 Task: Add an event with the title Second Sales Pitch Preparation, date ''2024/03/24'', time 8:00 AM to 10:00 AMand add a description: Welcome to our Team Building Workshop on Communication Skills, a dynamic and interactive session designed to enhance communication effectiveness and foster stronger collaboration within your team. This workshop is tailored for individuals who want to improve their communication skills, build rapport, and establish a foundation of open and effective communication within their team.Select event color  Flamingo . Add location for the event as: 987 Abu Simbel Temples, Abu Simbel, Egypt, logged in from the account softage.6@softage.netand send the event invitation to softage.4@softage.net and softage.1@softage.net. Set a reminder for the event Every weekday(Monday to Friday)
Action: Mouse moved to (105, 117)
Screenshot: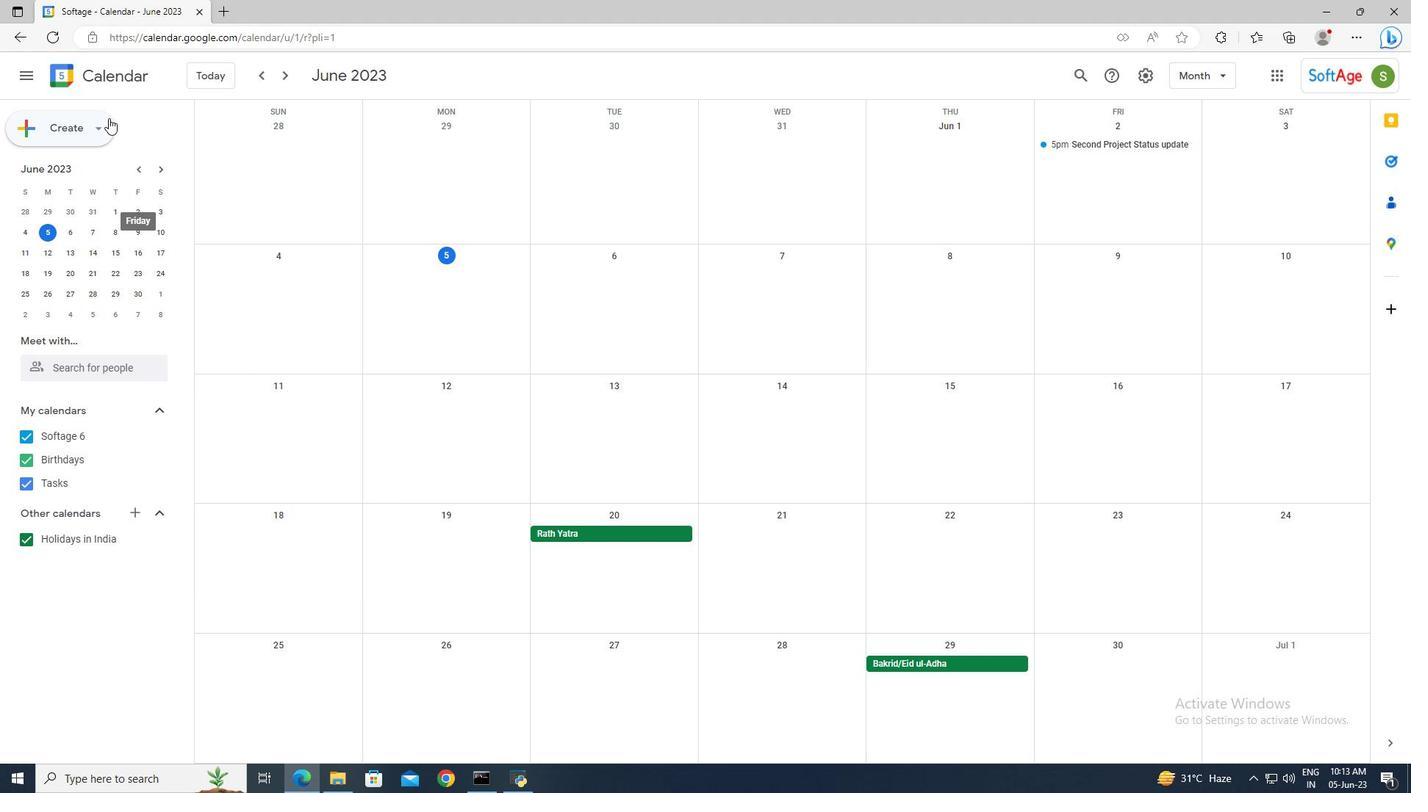 
Action: Mouse pressed left at (105, 117)
Screenshot: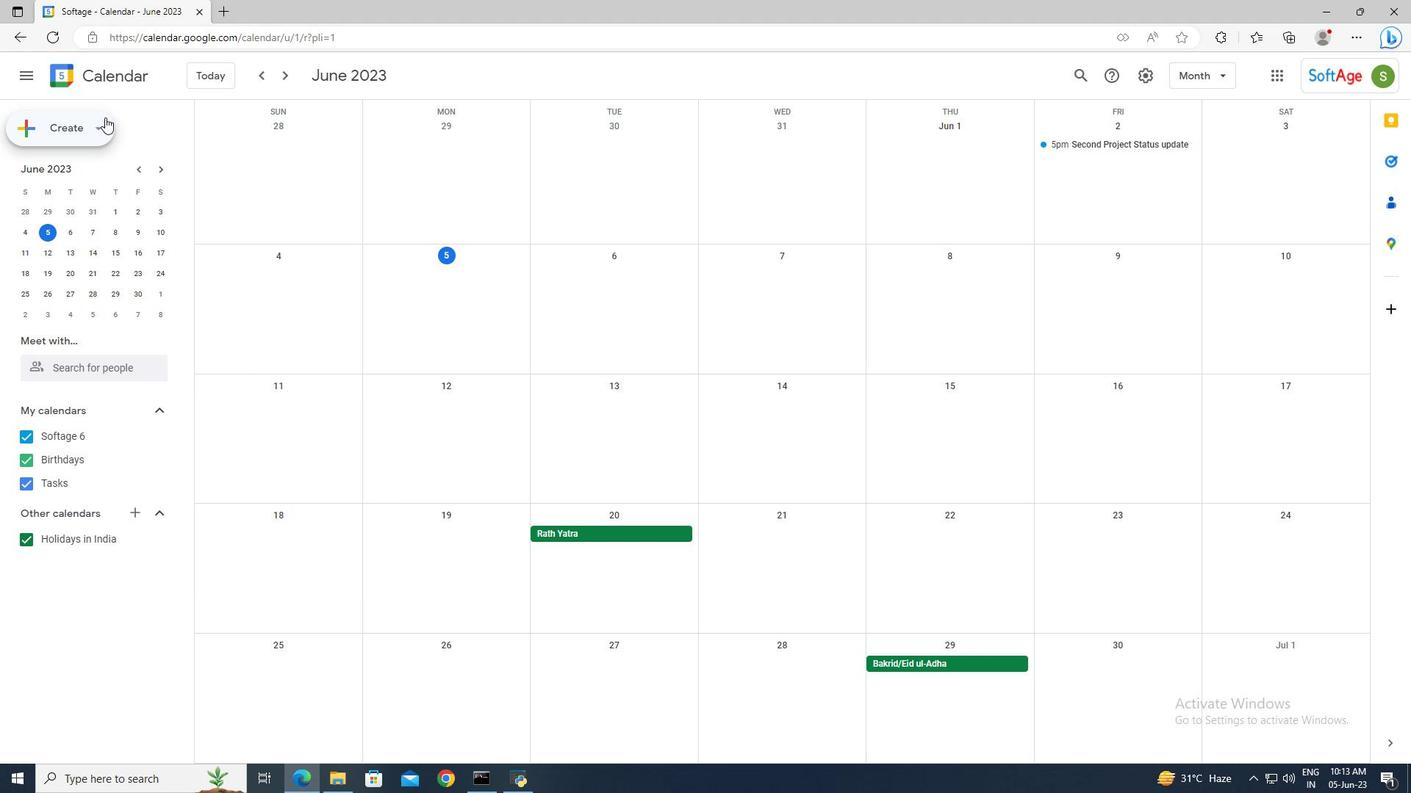 
Action: Mouse moved to (108, 168)
Screenshot: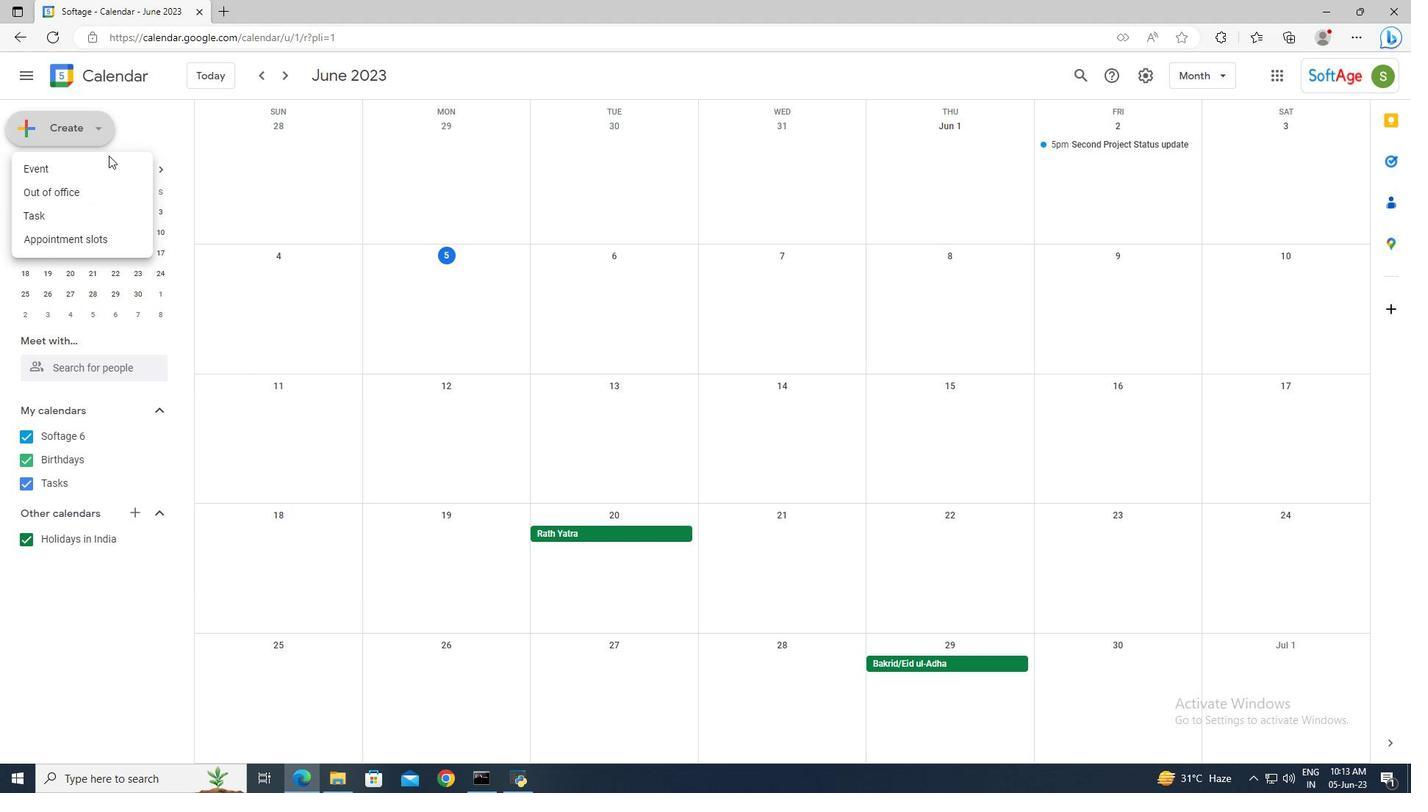 
Action: Mouse pressed left at (108, 168)
Screenshot: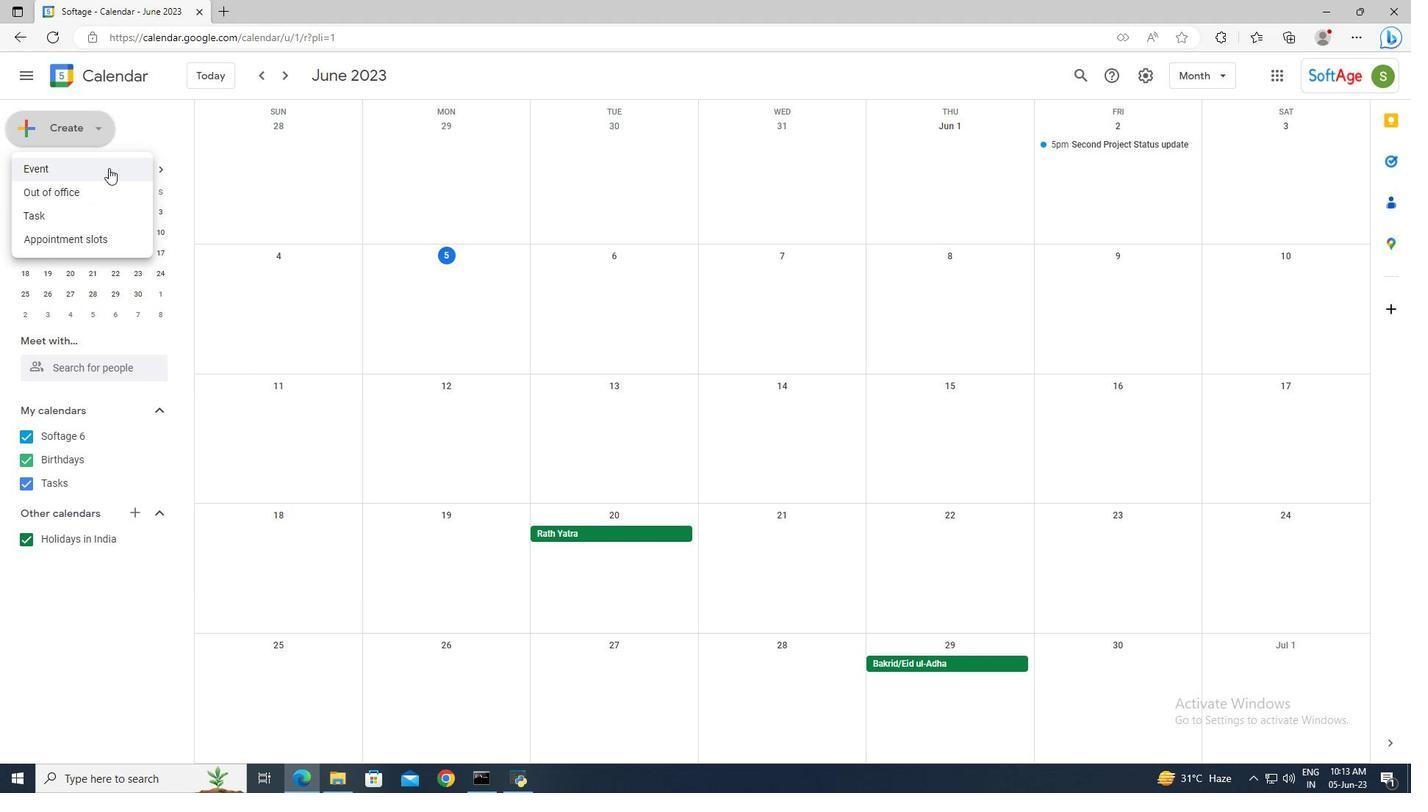 
Action: Mouse moved to (234, 571)
Screenshot: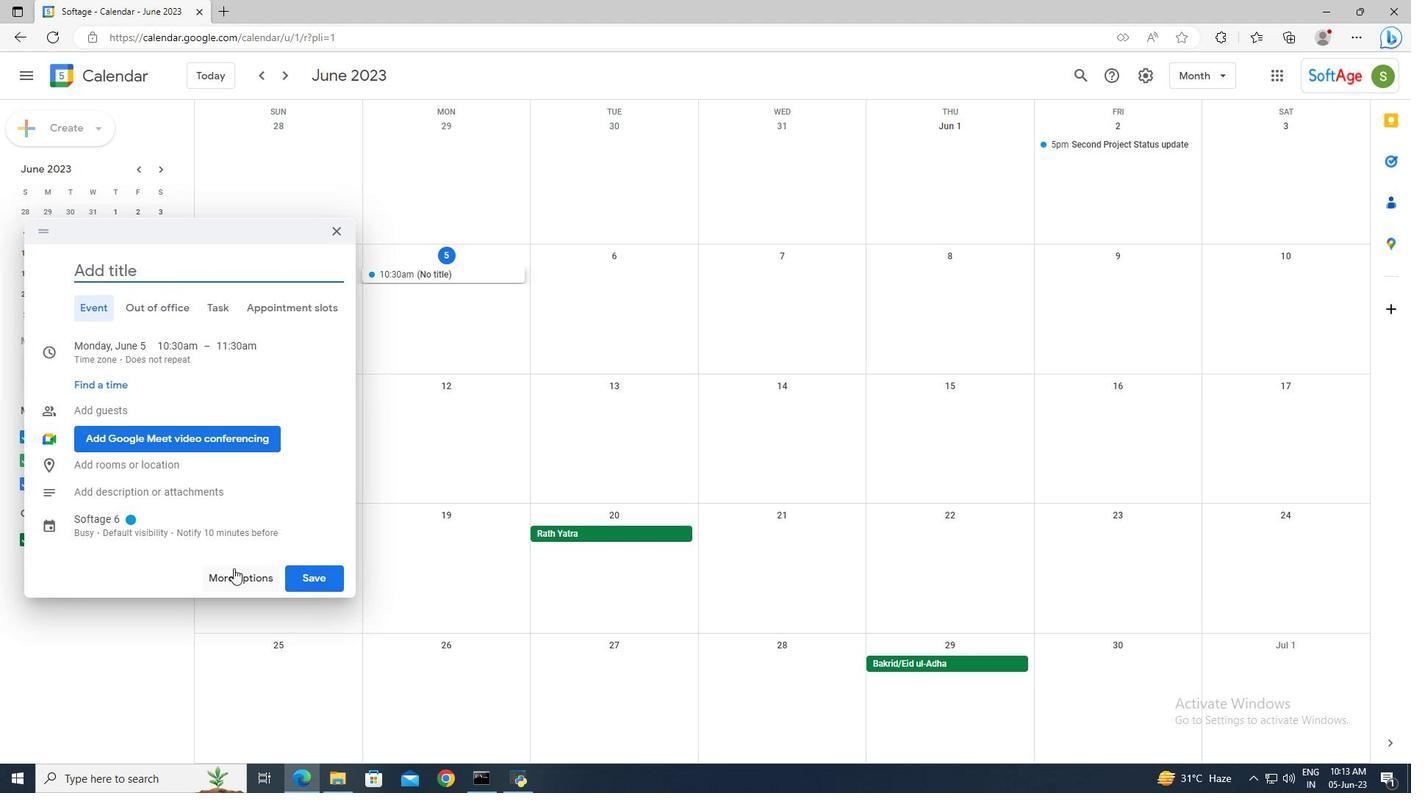 
Action: Mouse pressed left at (234, 571)
Screenshot: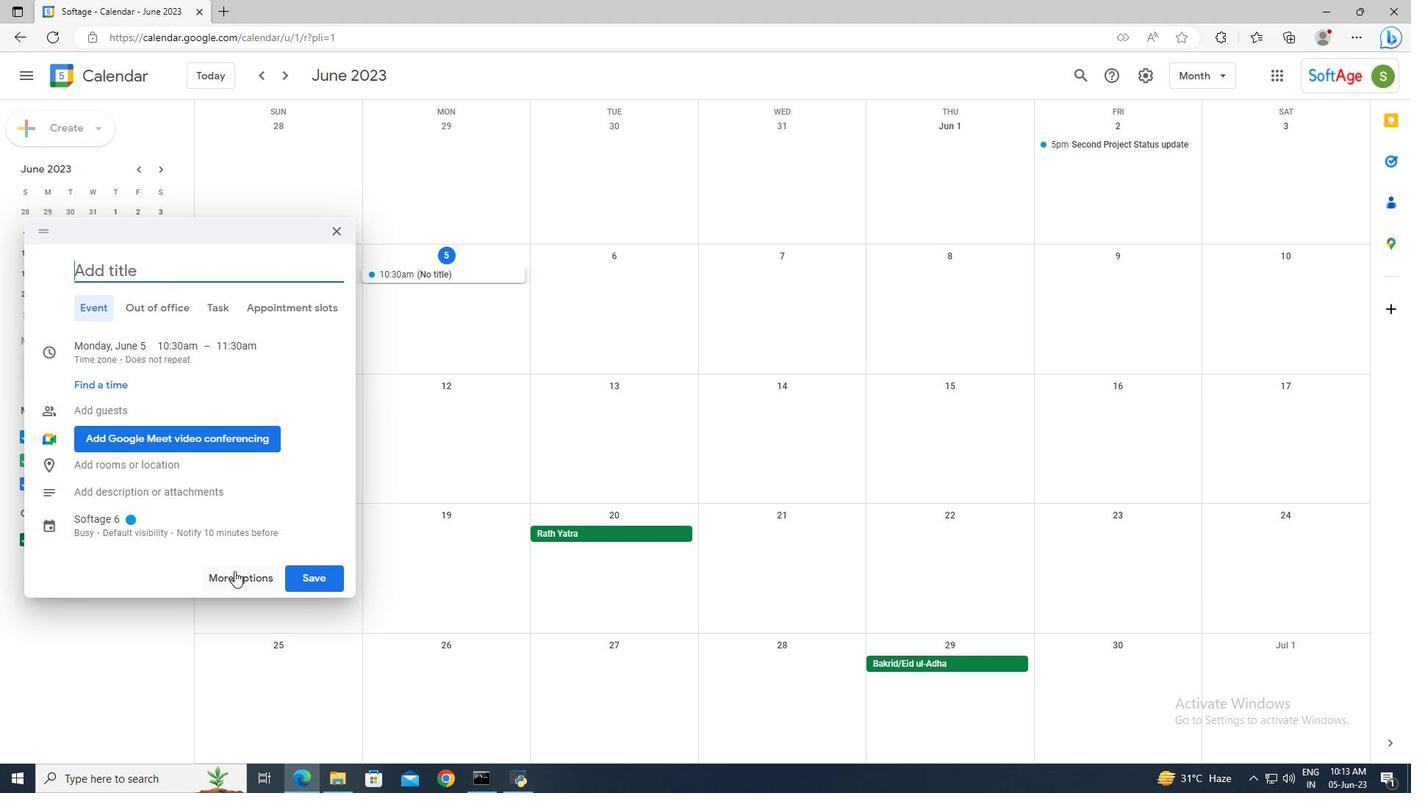 
Action: Mouse moved to (166, 85)
Screenshot: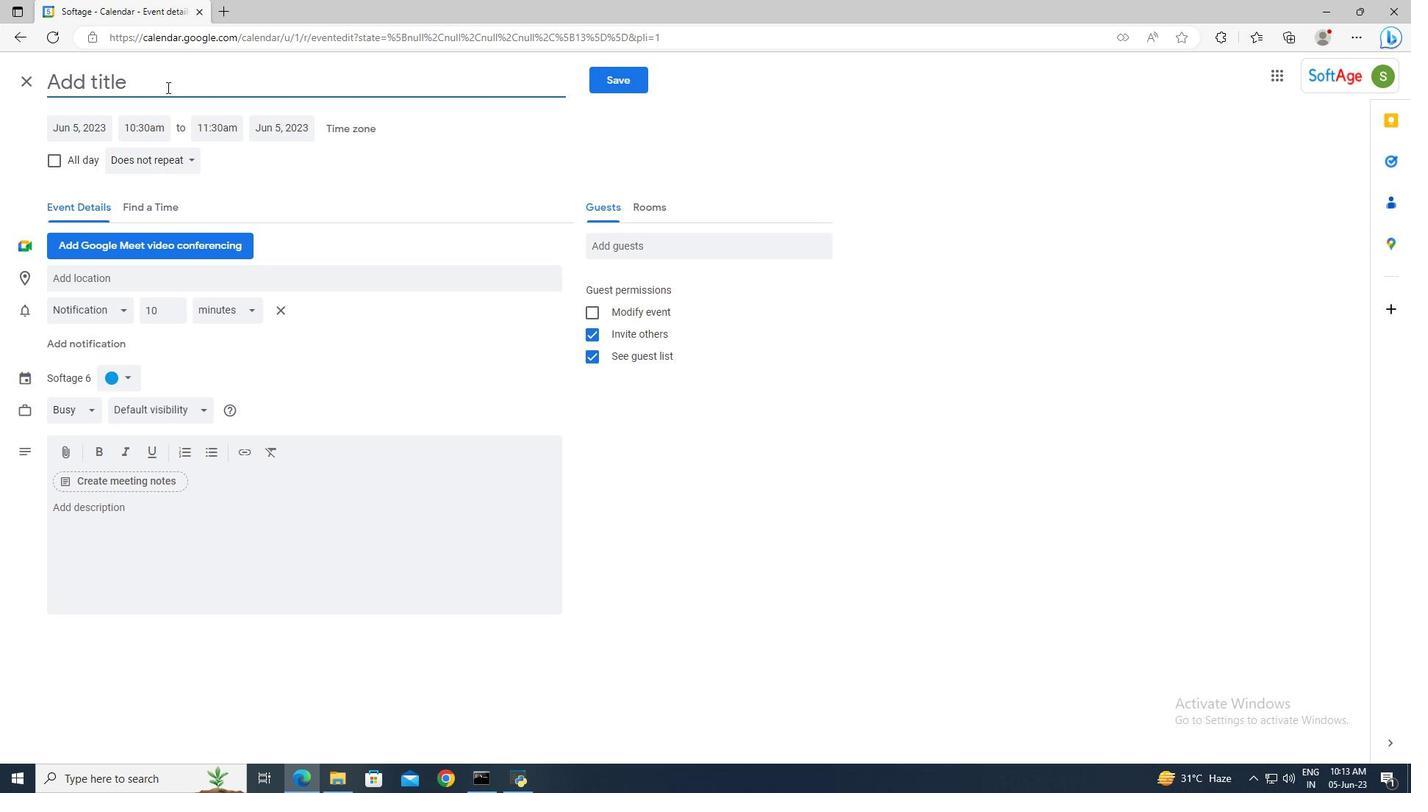 
Action: Mouse pressed left at (166, 85)
Screenshot: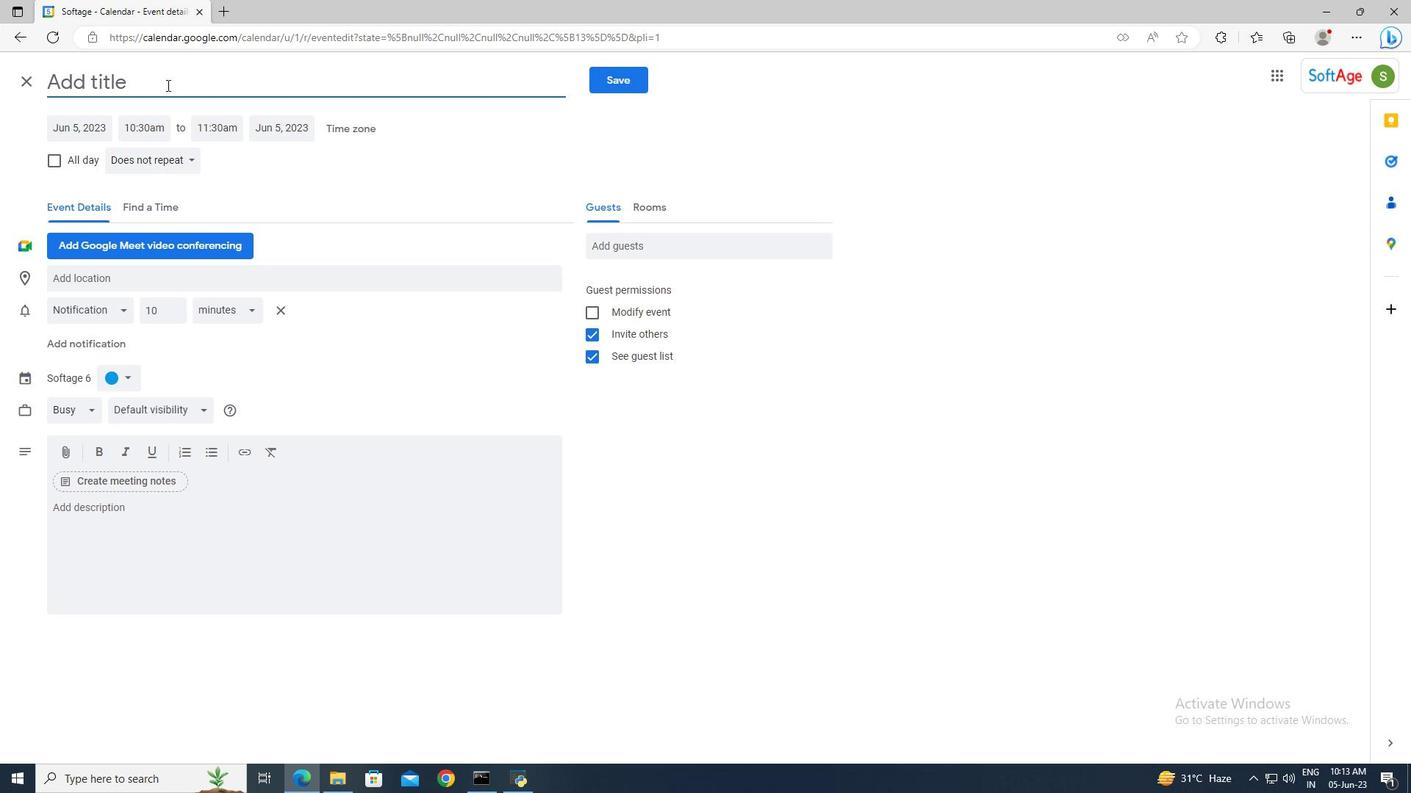 
Action: Key pressed <Key.shift>Second<Key.space><Key.shift_r>Sales<Key.space><Key.shift>Pitch<Key.space><Key.shift>Preparation
Screenshot: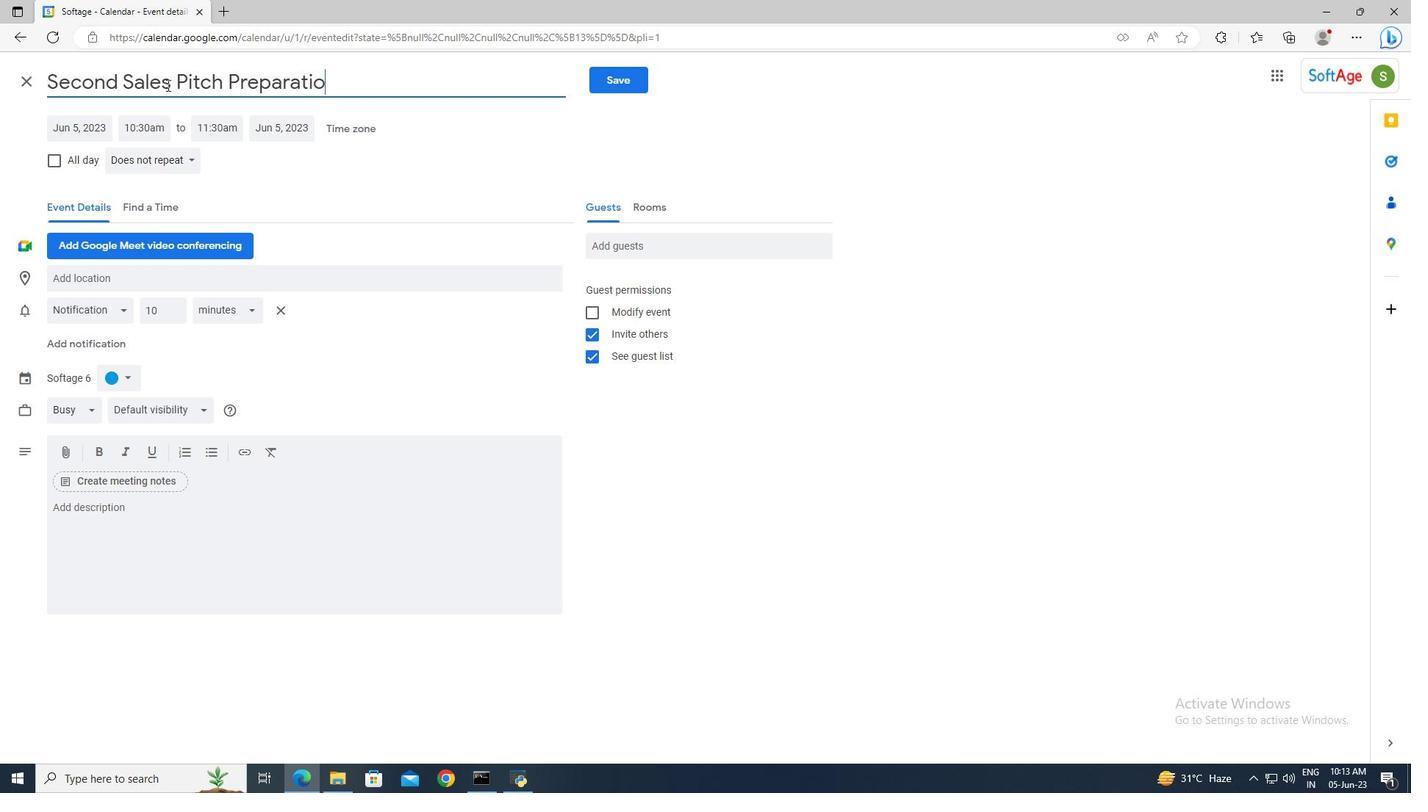 
Action: Mouse moved to (74, 126)
Screenshot: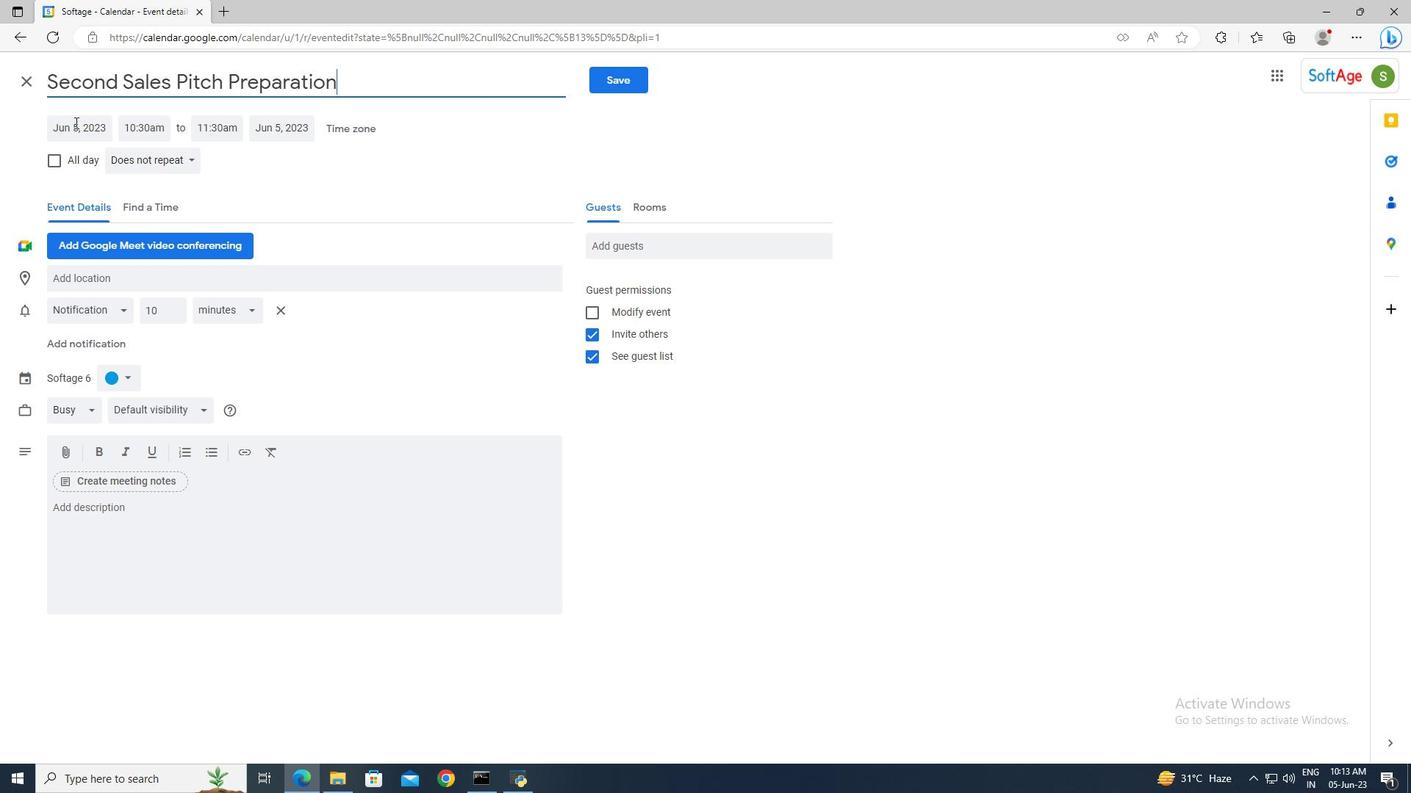 
Action: Mouse pressed left at (74, 126)
Screenshot: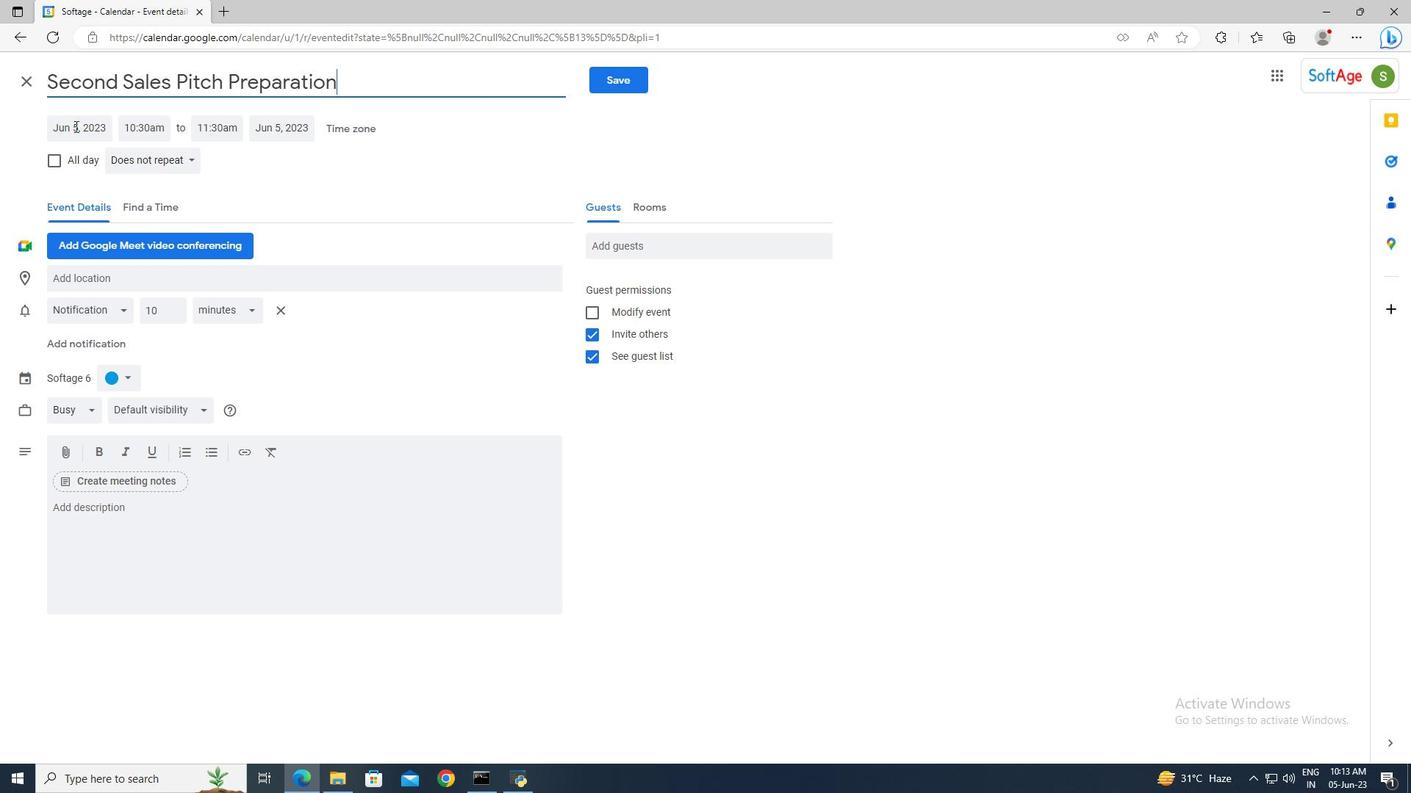
Action: Mouse moved to (227, 160)
Screenshot: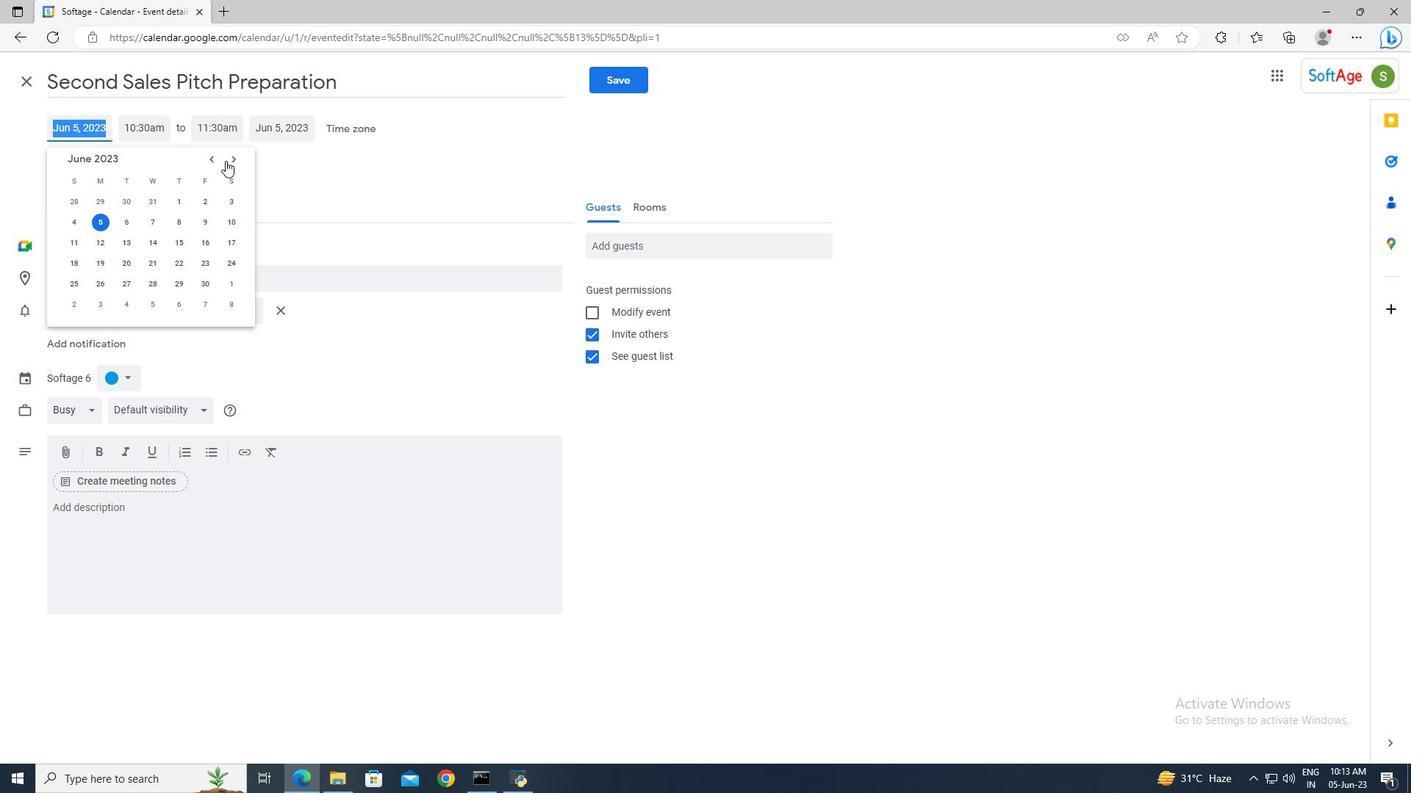 
Action: Mouse pressed left at (227, 160)
Screenshot: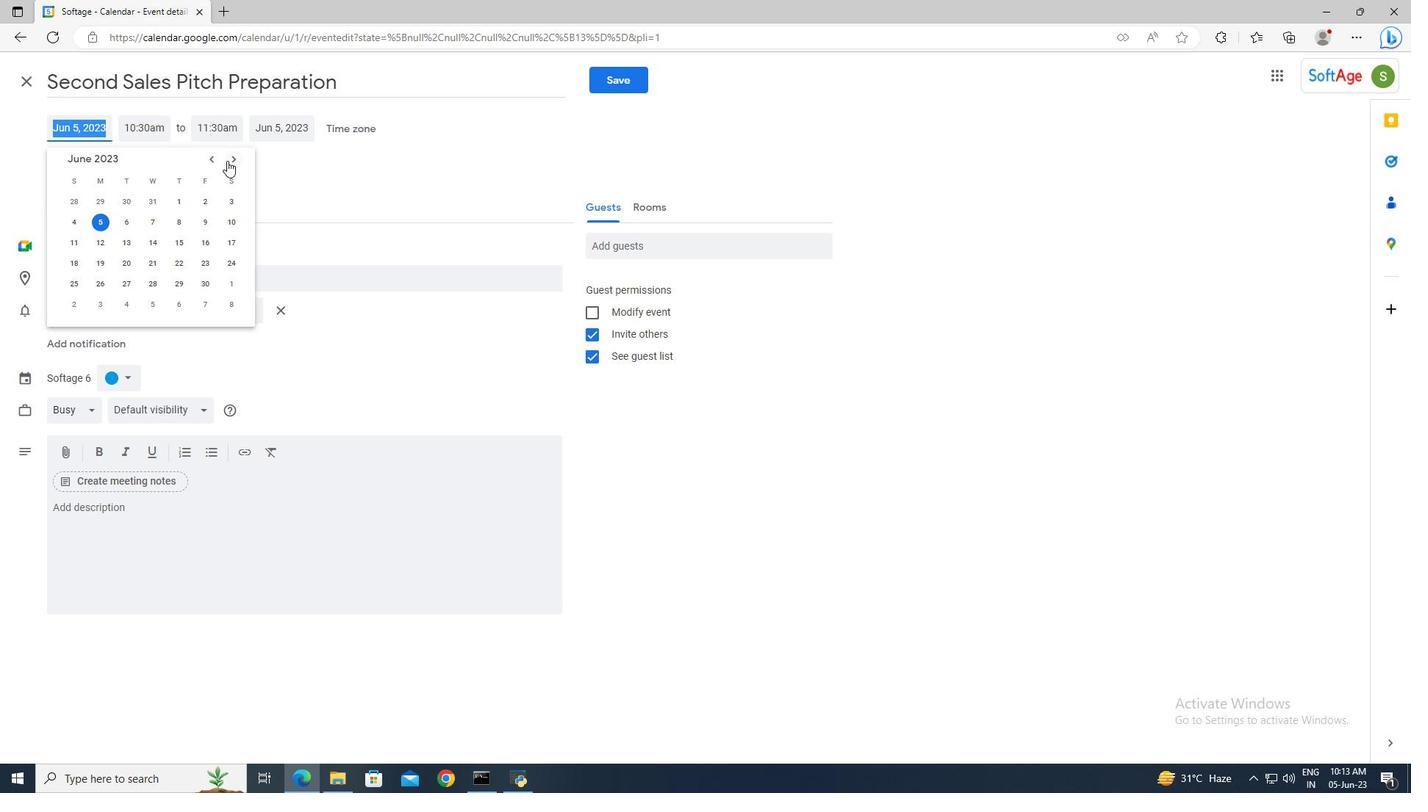 
Action: Mouse pressed left at (227, 160)
Screenshot: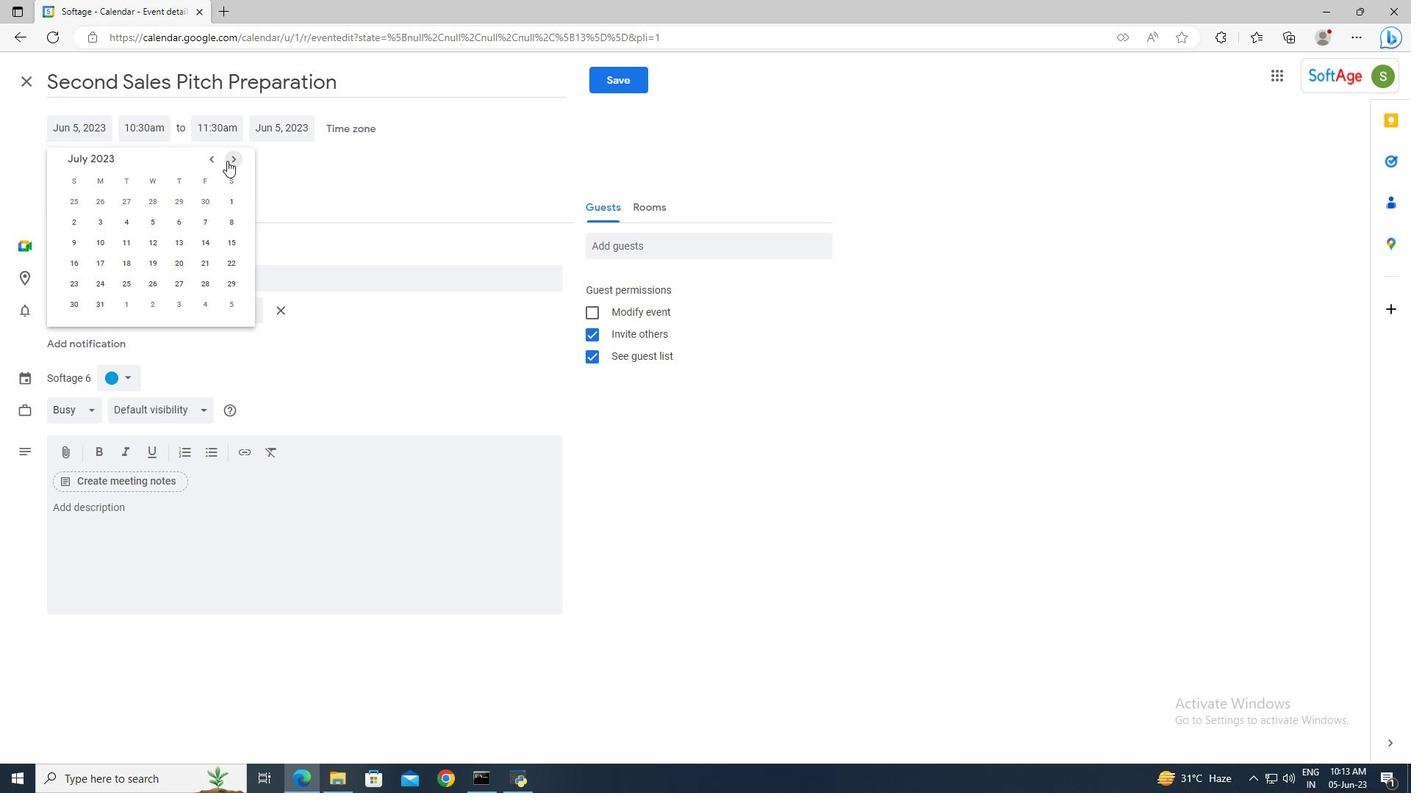 
Action: Mouse pressed left at (227, 160)
Screenshot: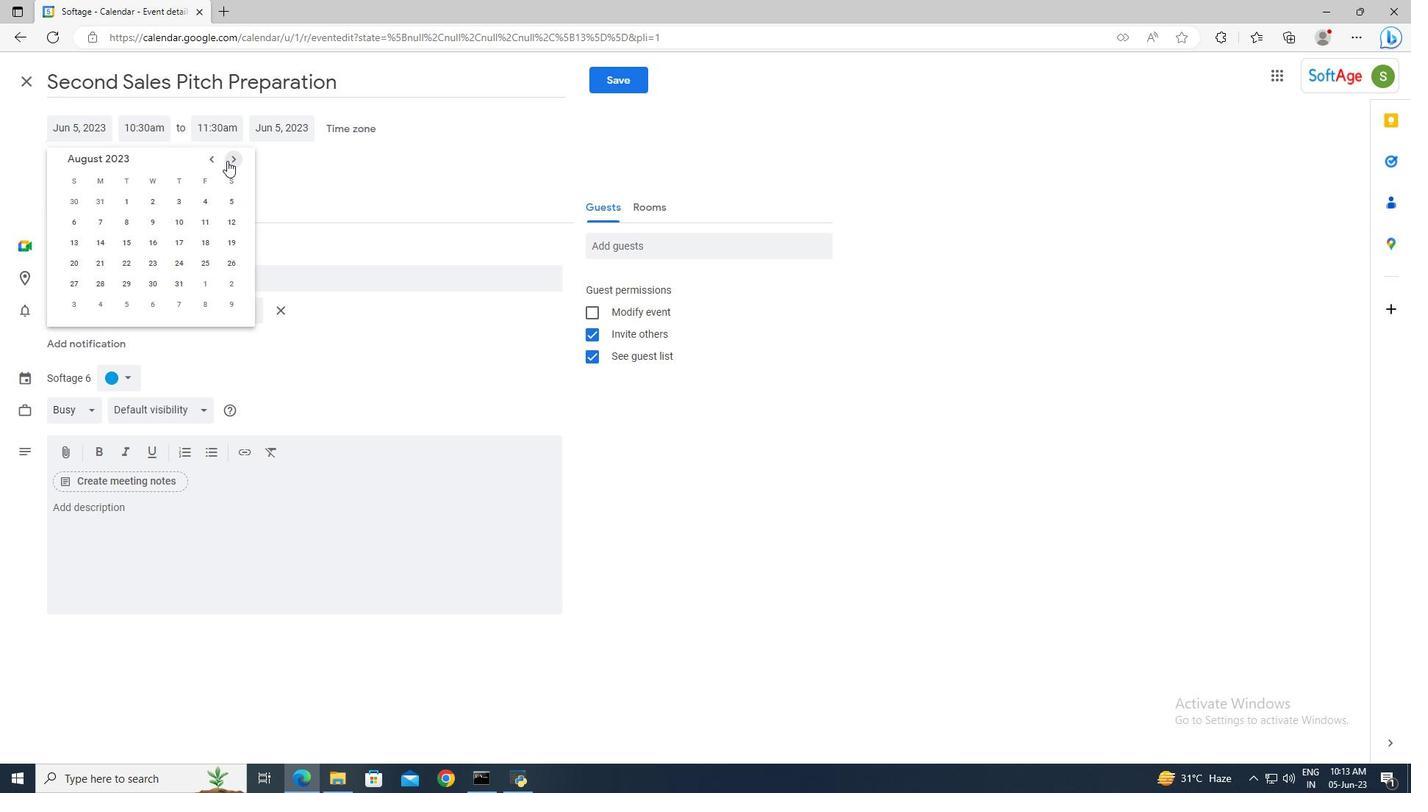 
Action: Mouse pressed left at (227, 160)
Screenshot: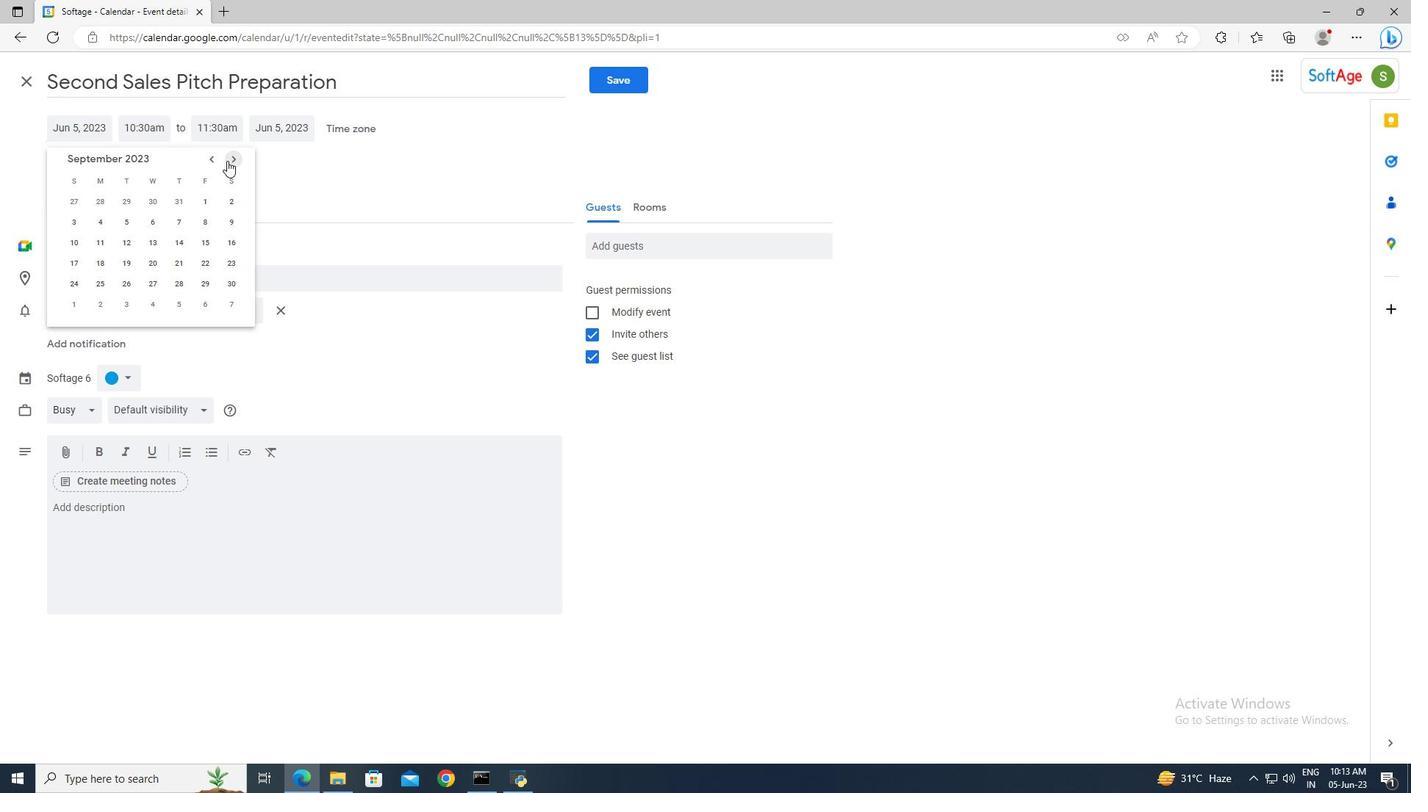 
Action: Mouse pressed left at (227, 160)
Screenshot: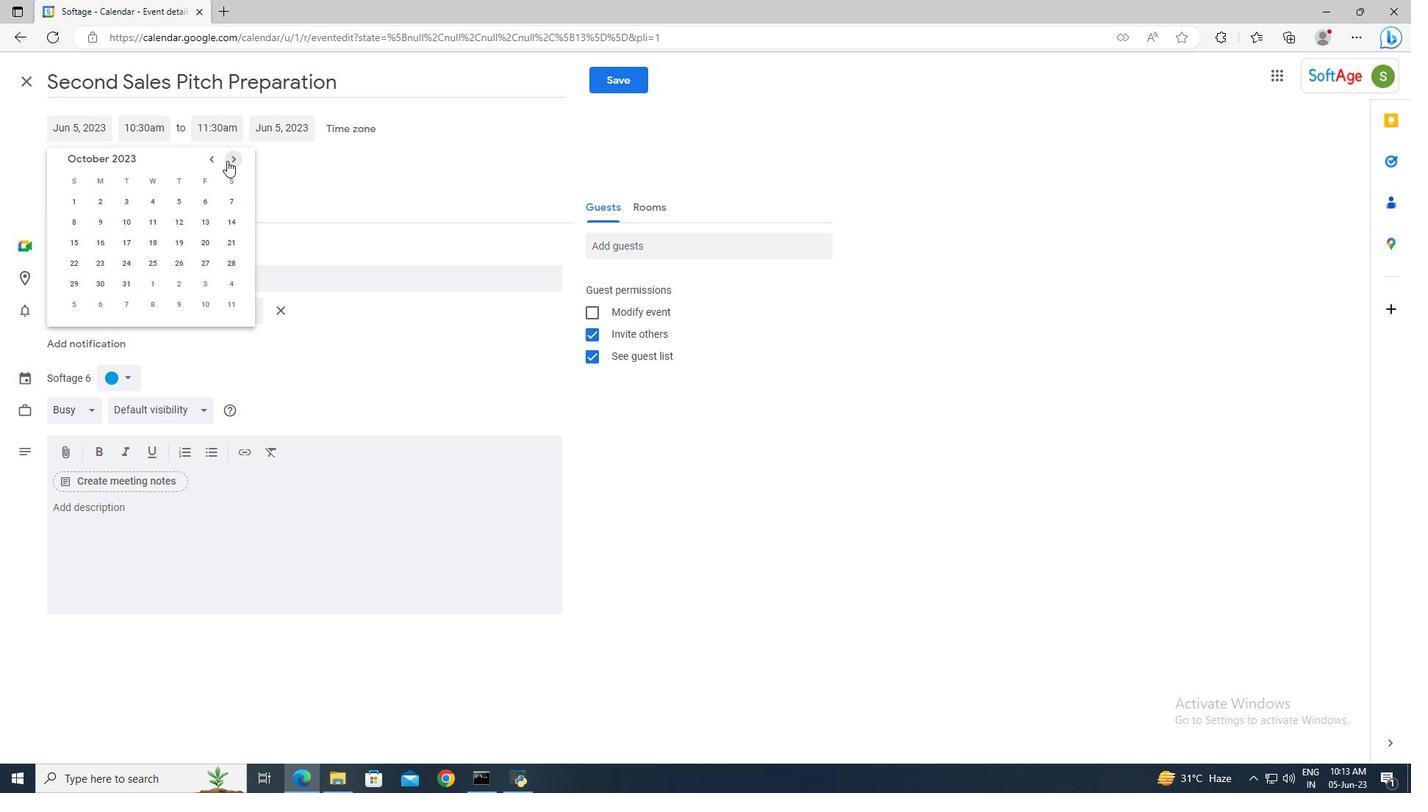 
Action: Mouse pressed left at (227, 160)
Screenshot: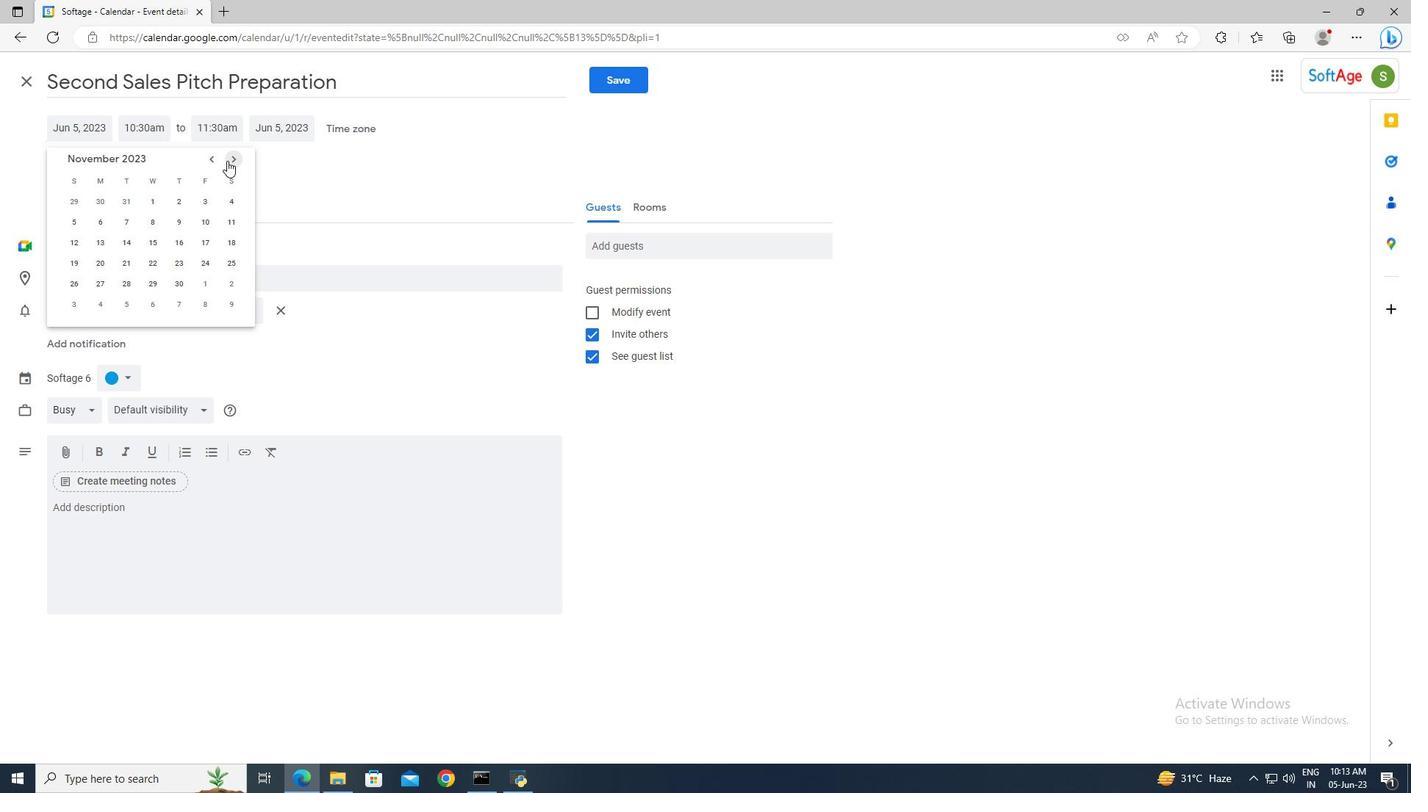 
Action: Mouse pressed left at (227, 160)
Screenshot: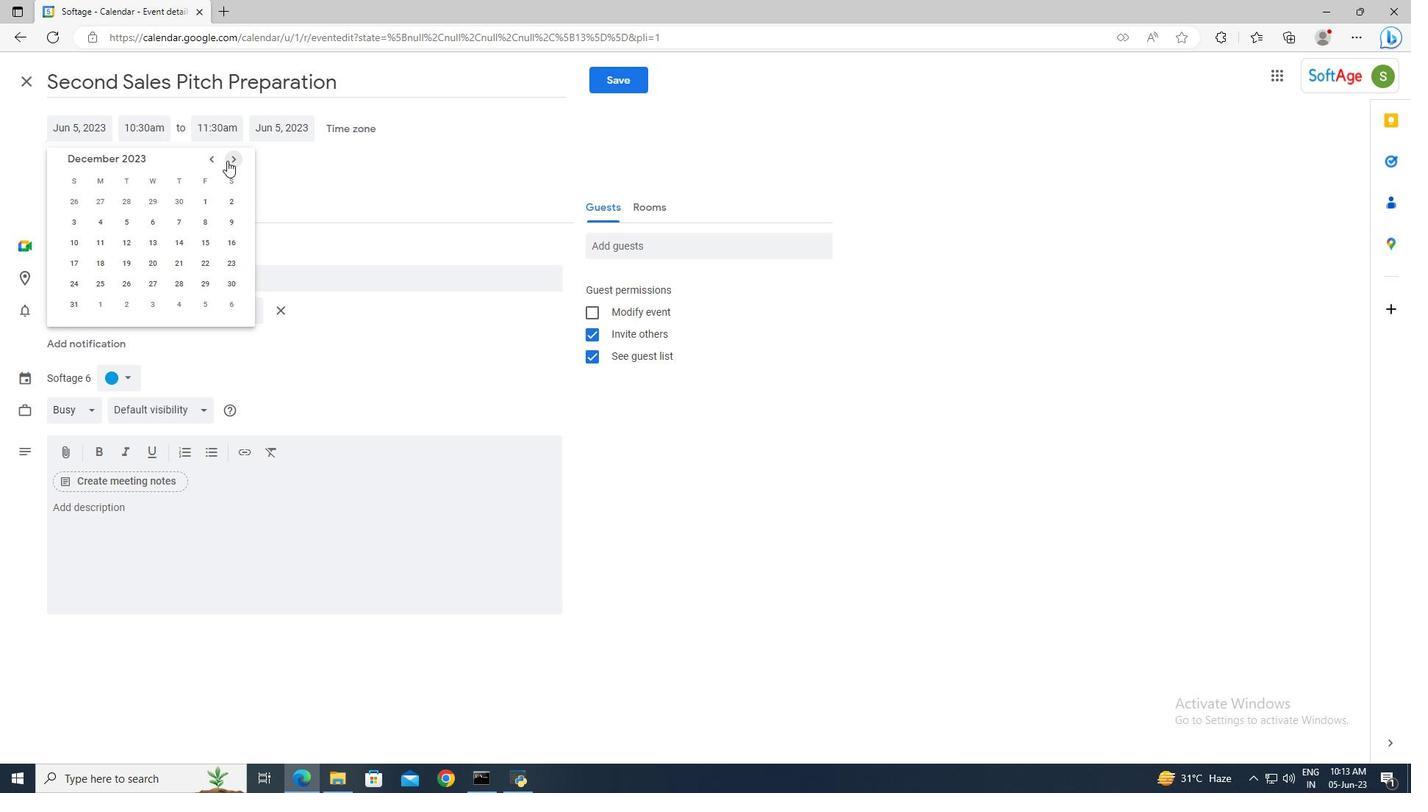
Action: Mouse pressed left at (227, 160)
Screenshot: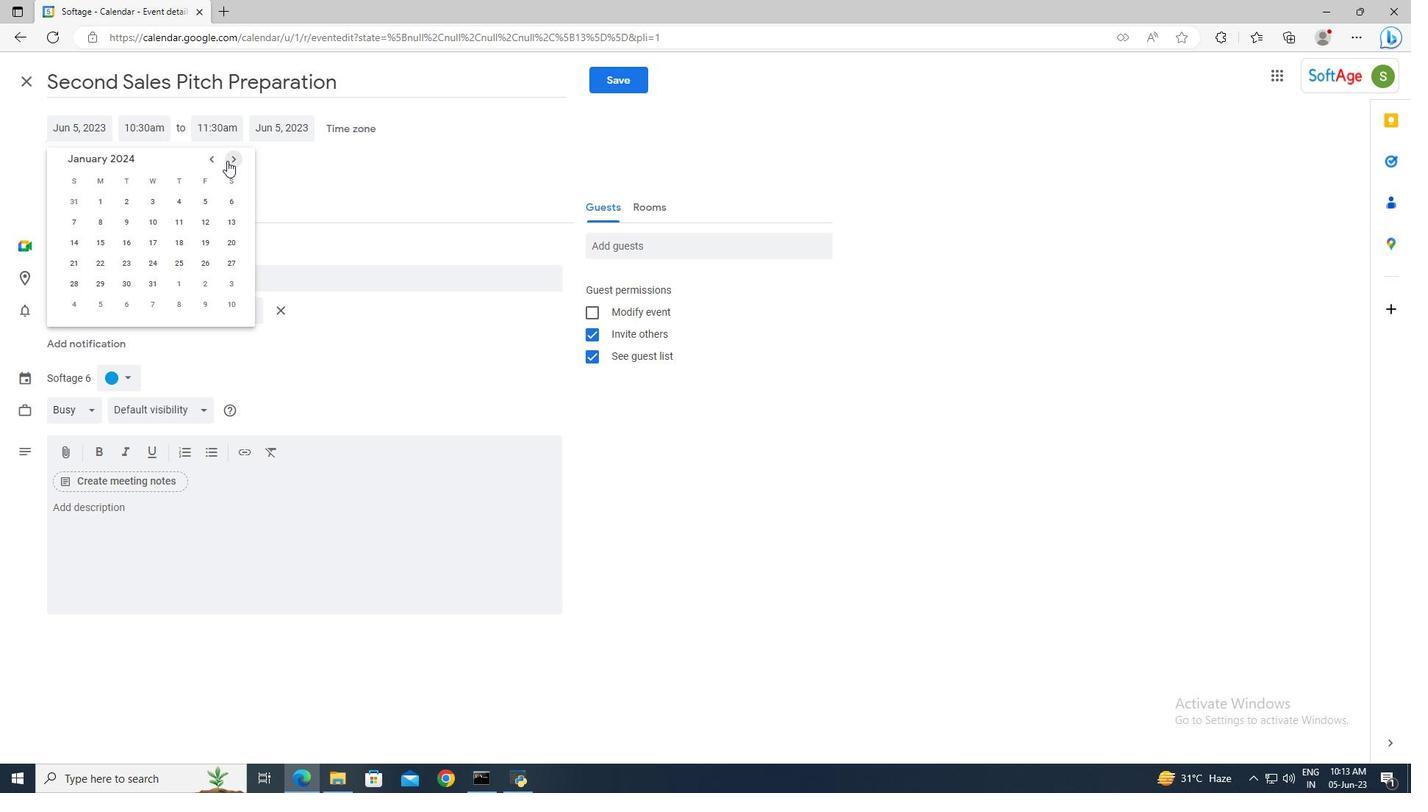 
Action: Mouse pressed left at (227, 160)
Screenshot: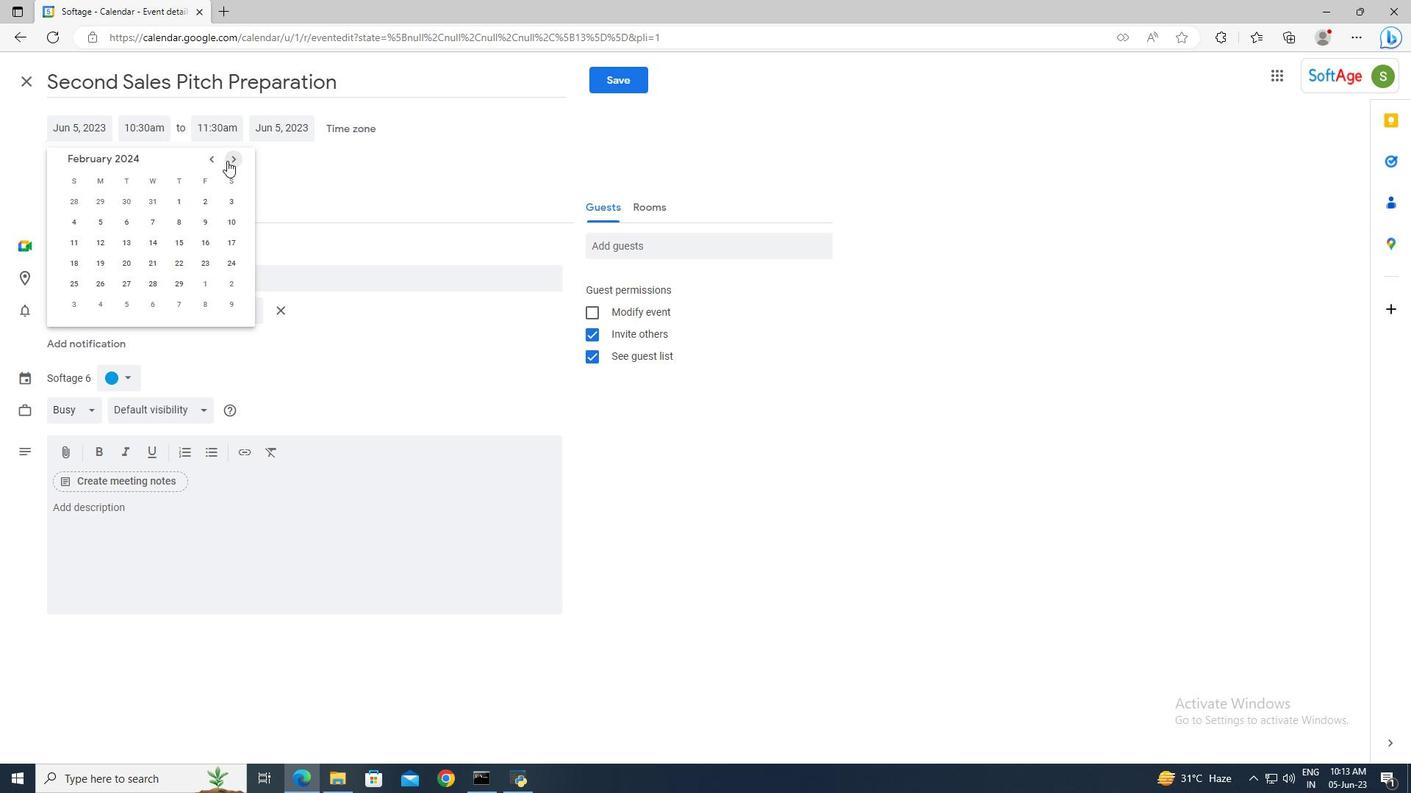 
Action: Mouse moved to (75, 280)
Screenshot: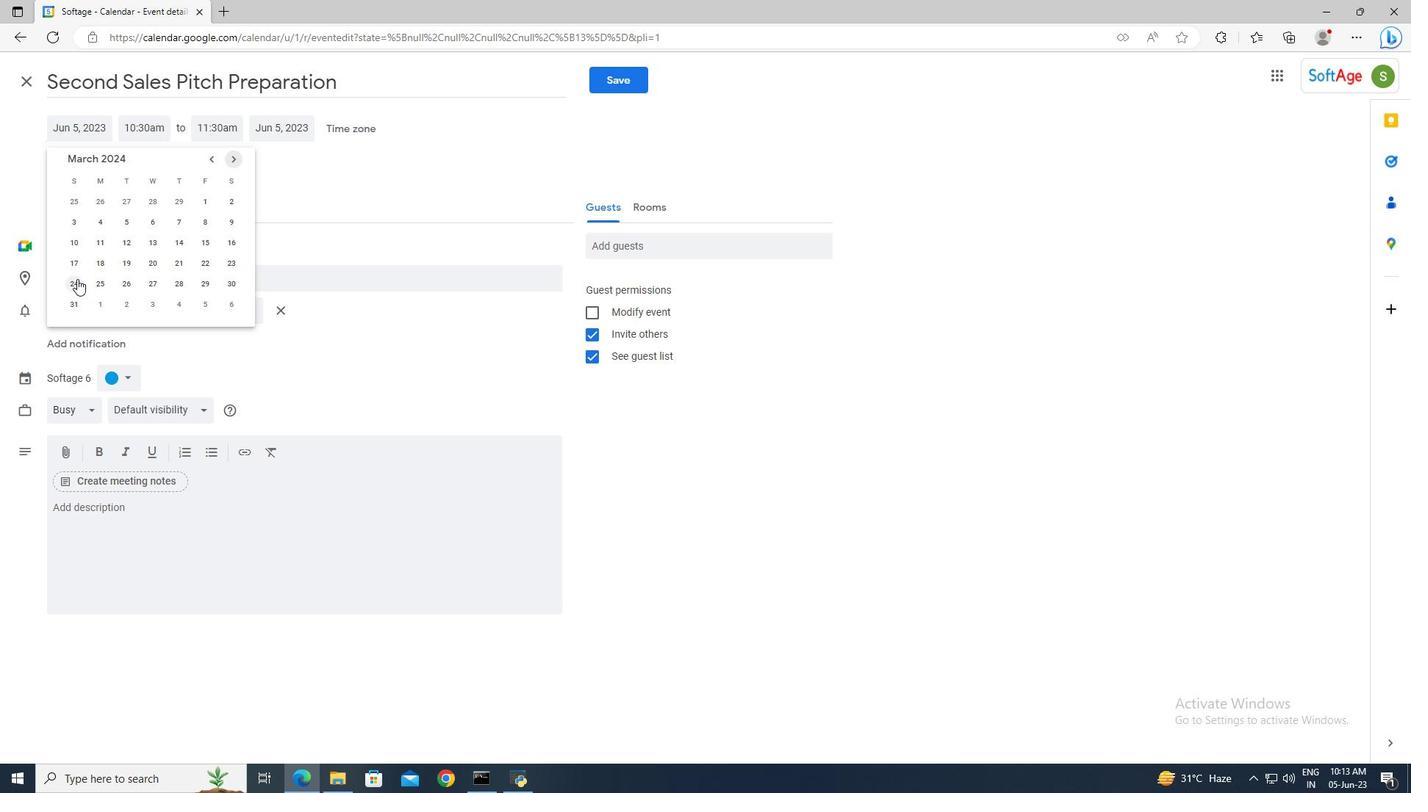 
Action: Mouse pressed left at (75, 280)
Screenshot: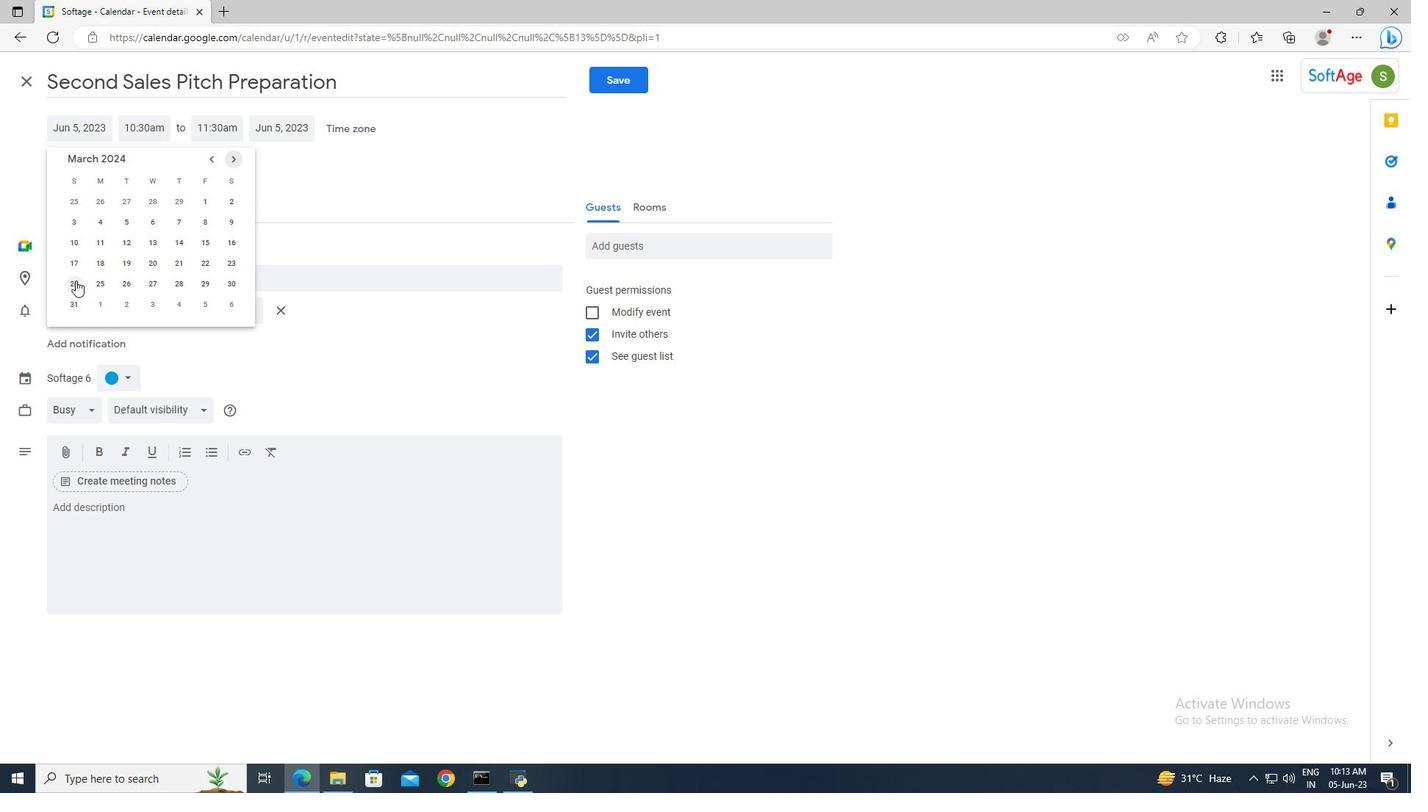 
Action: Mouse moved to (138, 128)
Screenshot: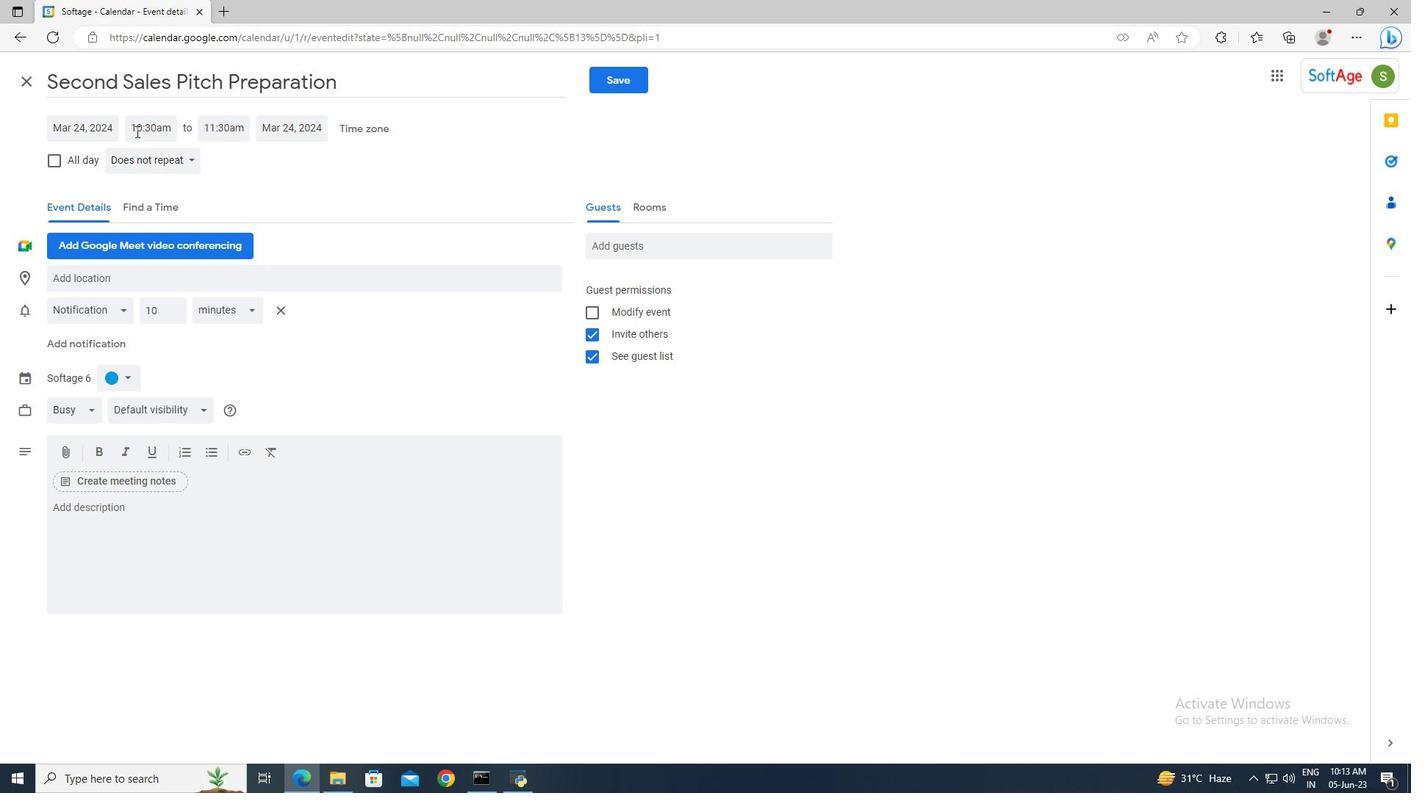 
Action: Mouse pressed left at (138, 128)
Screenshot: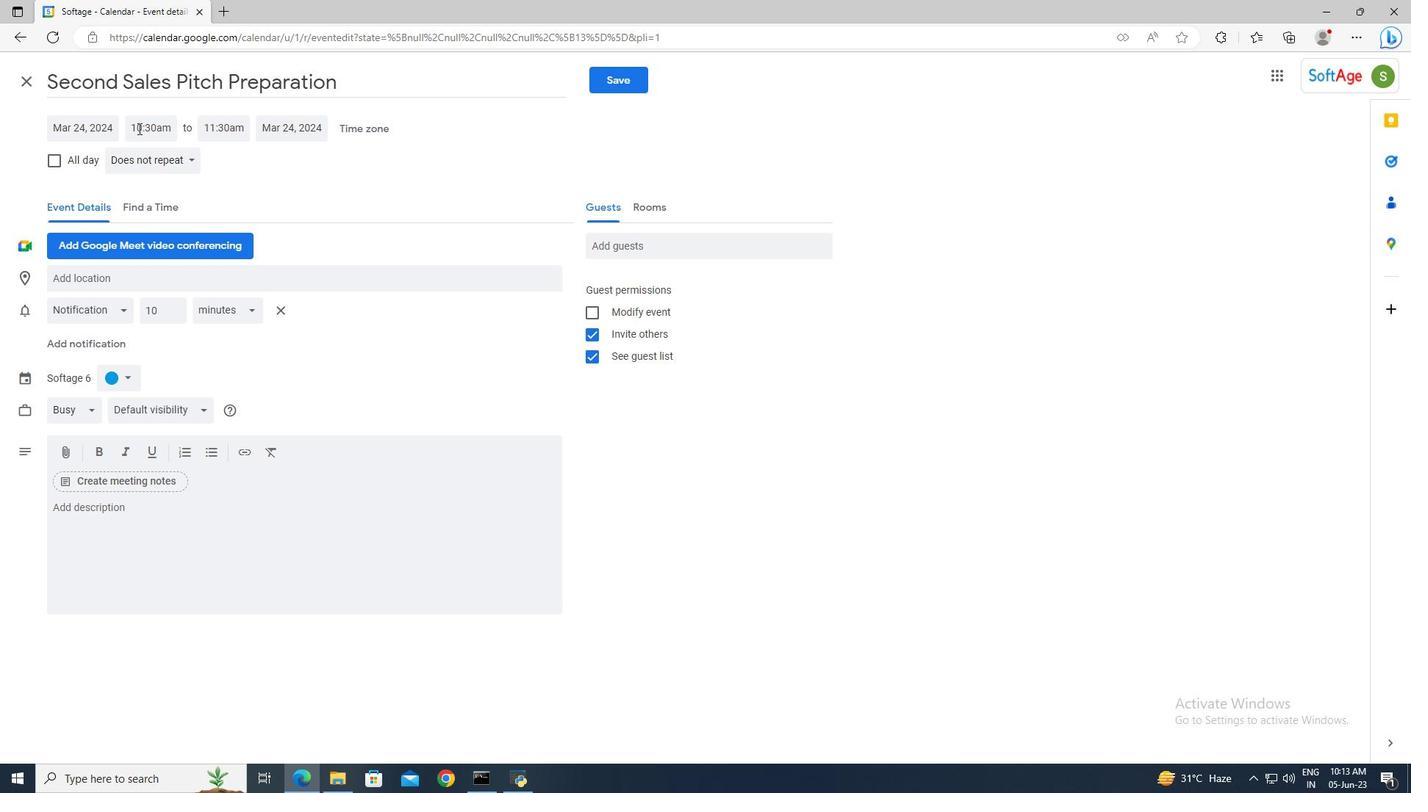 
Action: Key pressed 8<Key.shift_r>:00am<Key.enter><Key.tab>10<Key.shift>:00<Key.enter>
Screenshot: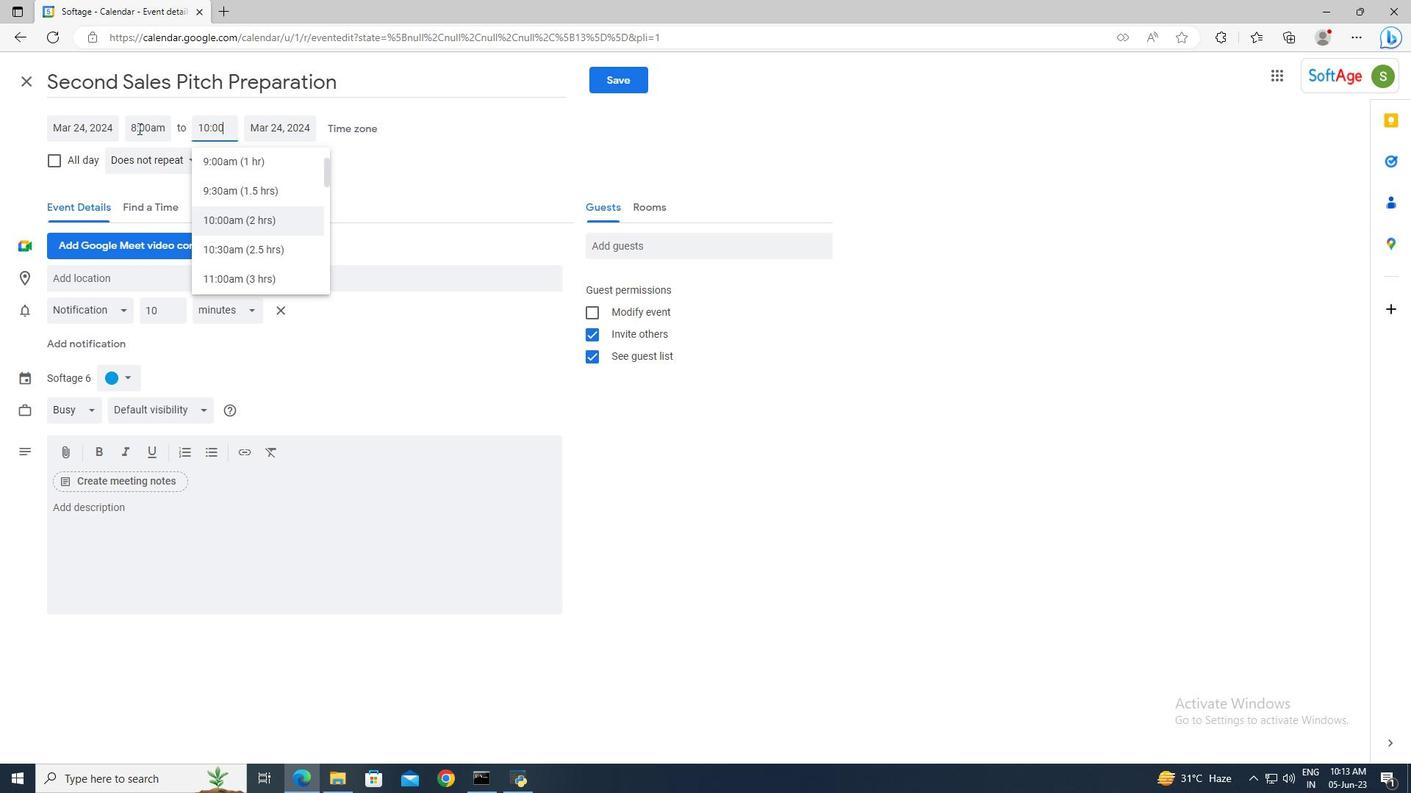 
Action: Mouse moved to (138, 506)
Screenshot: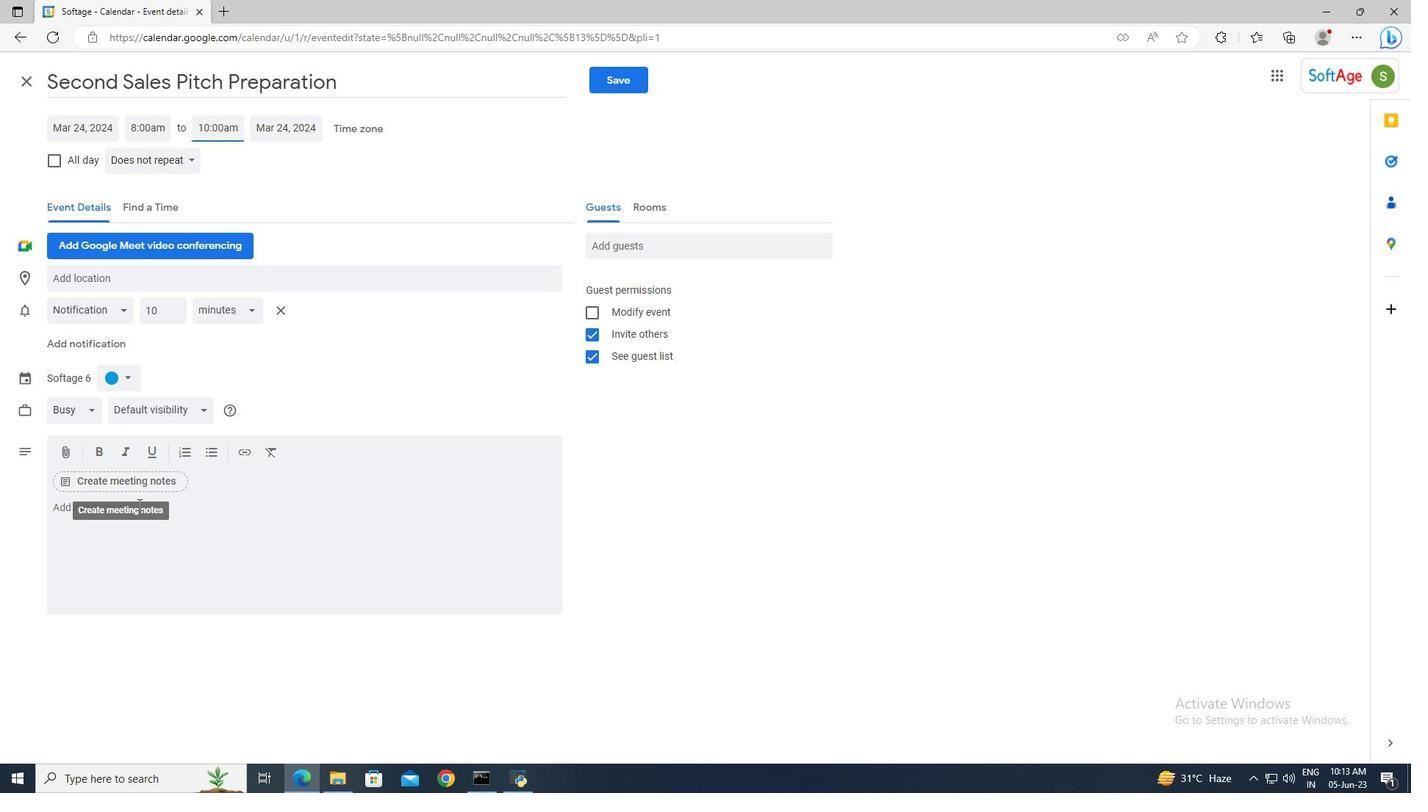 
Action: Mouse pressed left at (138, 506)
Screenshot: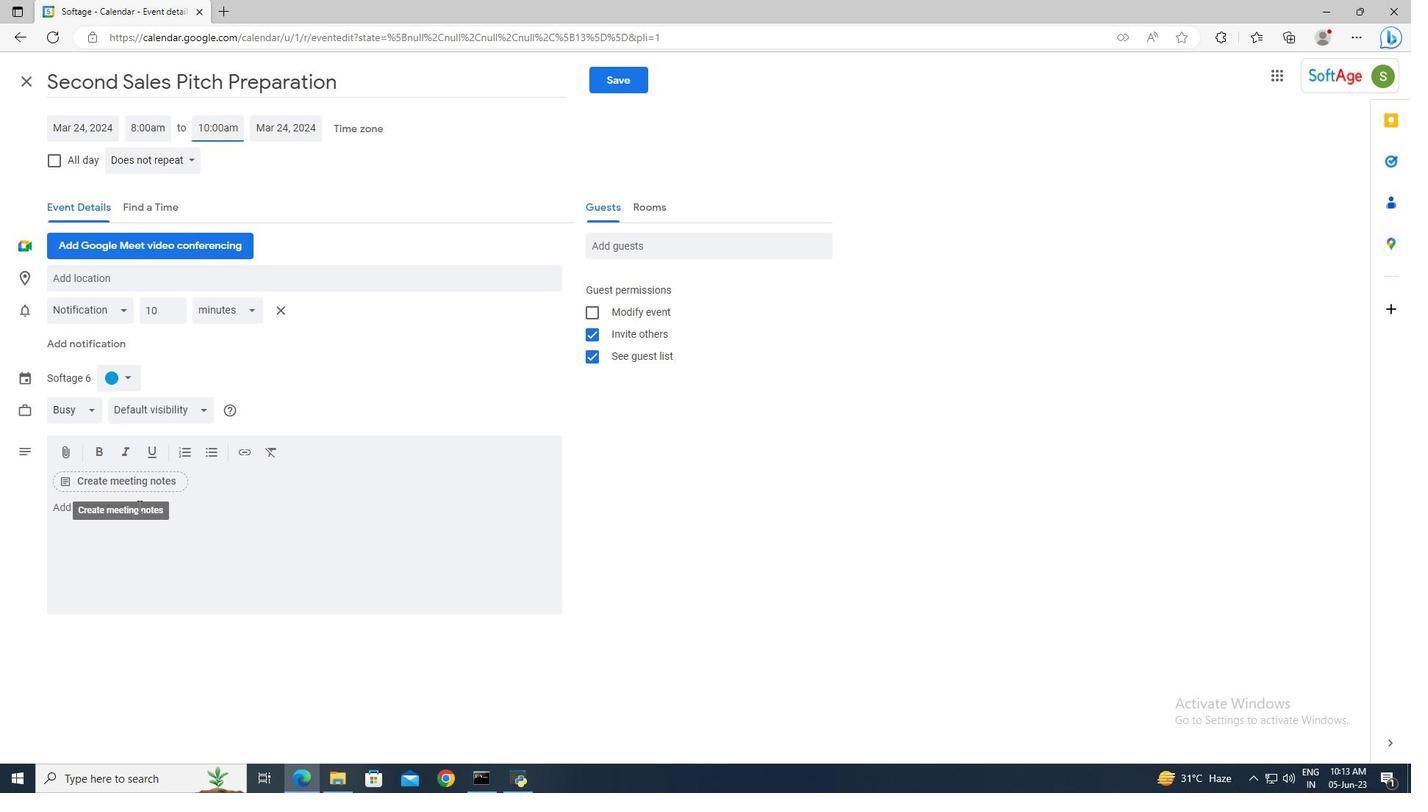 
Action: Key pressed <Key.shift>Welcome<Key.space>to<Key.space>our<Key.space><Key.shift>Team<Key.space><Key.shift>Building<Key.space><Key.shift_r>Workshop<Key.space>on<Key.space><Key.shift><Key.shift><Key.shift>Communication<Key.space><Key.shift_r>Skills,<Key.space>a<Key.space>dynamic<Key.space>and<Key.space>interactive<Key.space>session<Key.space>designed<Key.space>to<Key.space>enhance<Key.space>communication<Key.space>effectiveness<Key.space>and<Key.space>foster<Key.space>stronger<Key.space>collaboration<Key.space>within<Key.space>your<Key.space>team.<Key.space><Key.shift>This<Key.space>workshop<Key.space>is<Key.space>tailored<Key.space>for<Key.space>individuals<Key.space>who<Key.space>wh<Key.backspace>ant<Key.space>to<Key.space>improve<Key.space>their<Key.space>communication<Key.space>skills,<Key.space>build<Key.space>rapport,<Key.space>and<Key.space>establish<Key.space>a<Key.space>foundation<Key.space>of<Key.space>open<Key.space>and<Key.space>effective<Key.space>communication<Key.space>within<Key.space>their<Key.space>team.
Screenshot: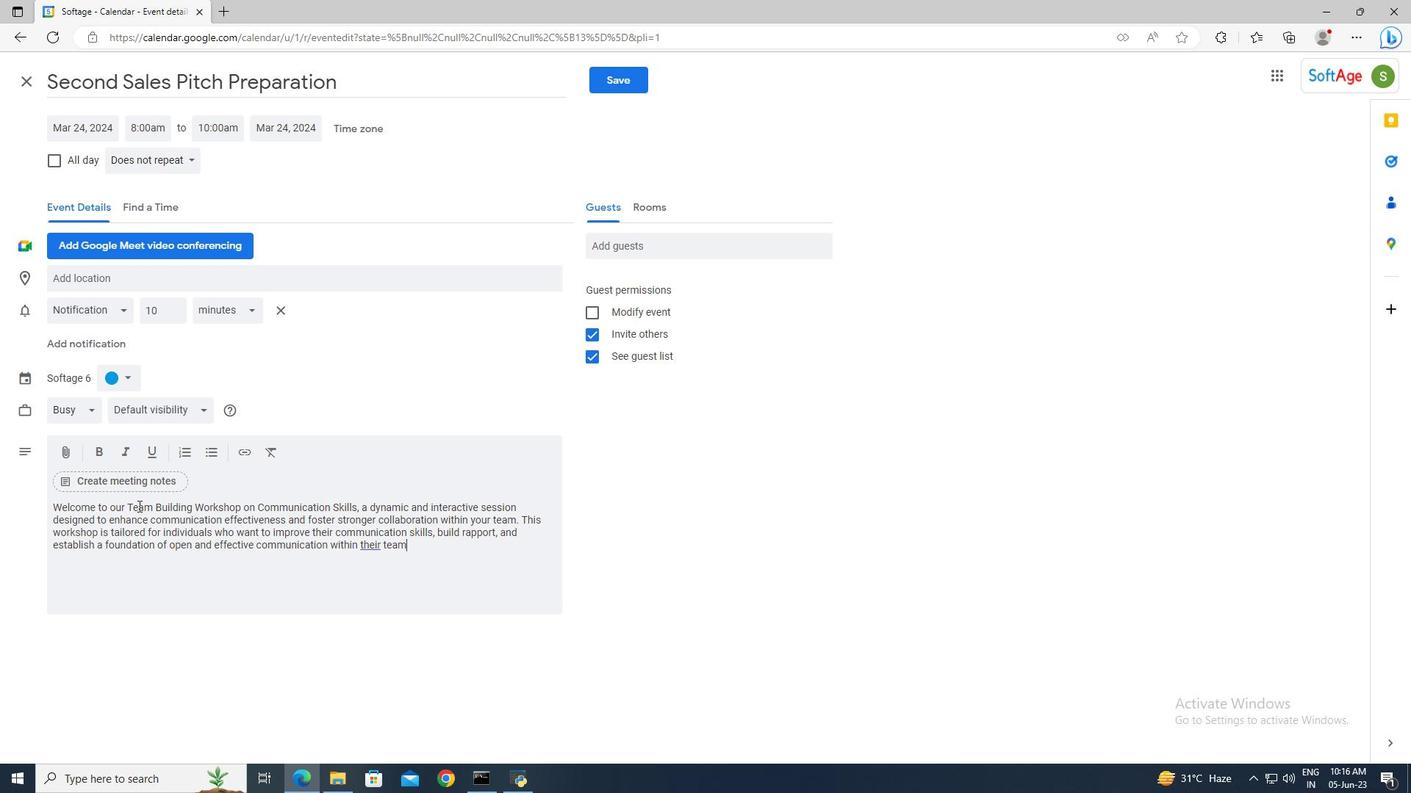 
Action: Mouse moved to (124, 377)
Screenshot: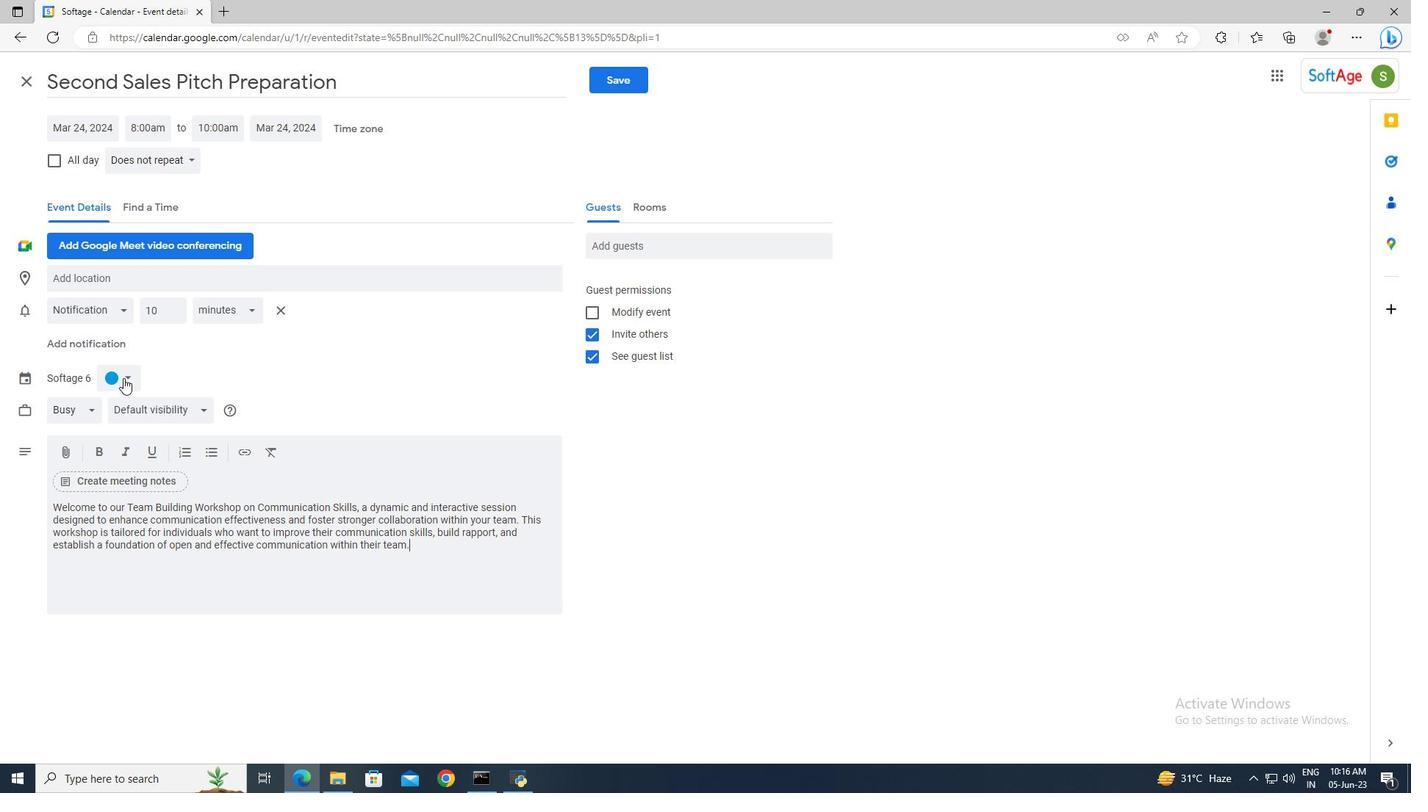 
Action: Mouse pressed left at (124, 377)
Screenshot: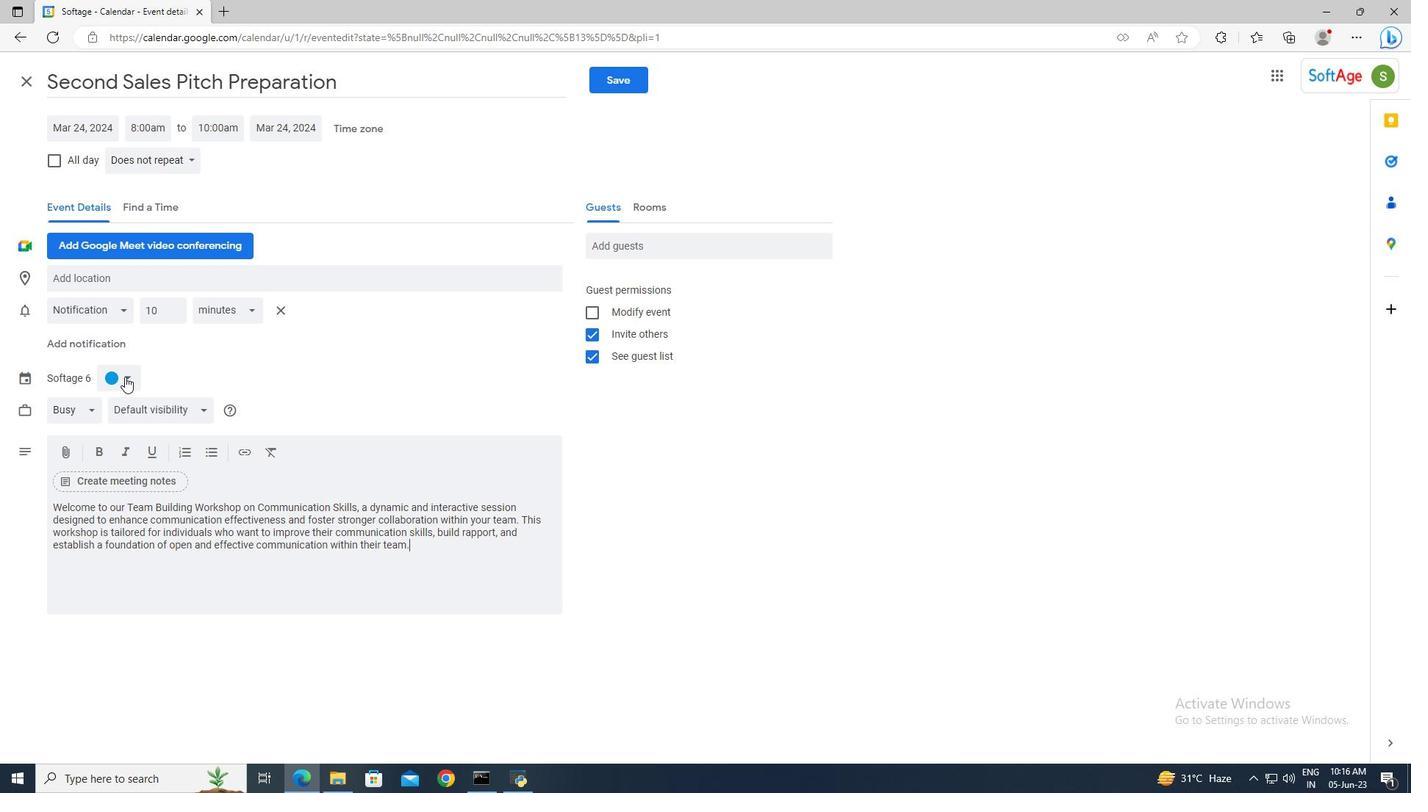 
Action: Mouse moved to (130, 378)
Screenshot: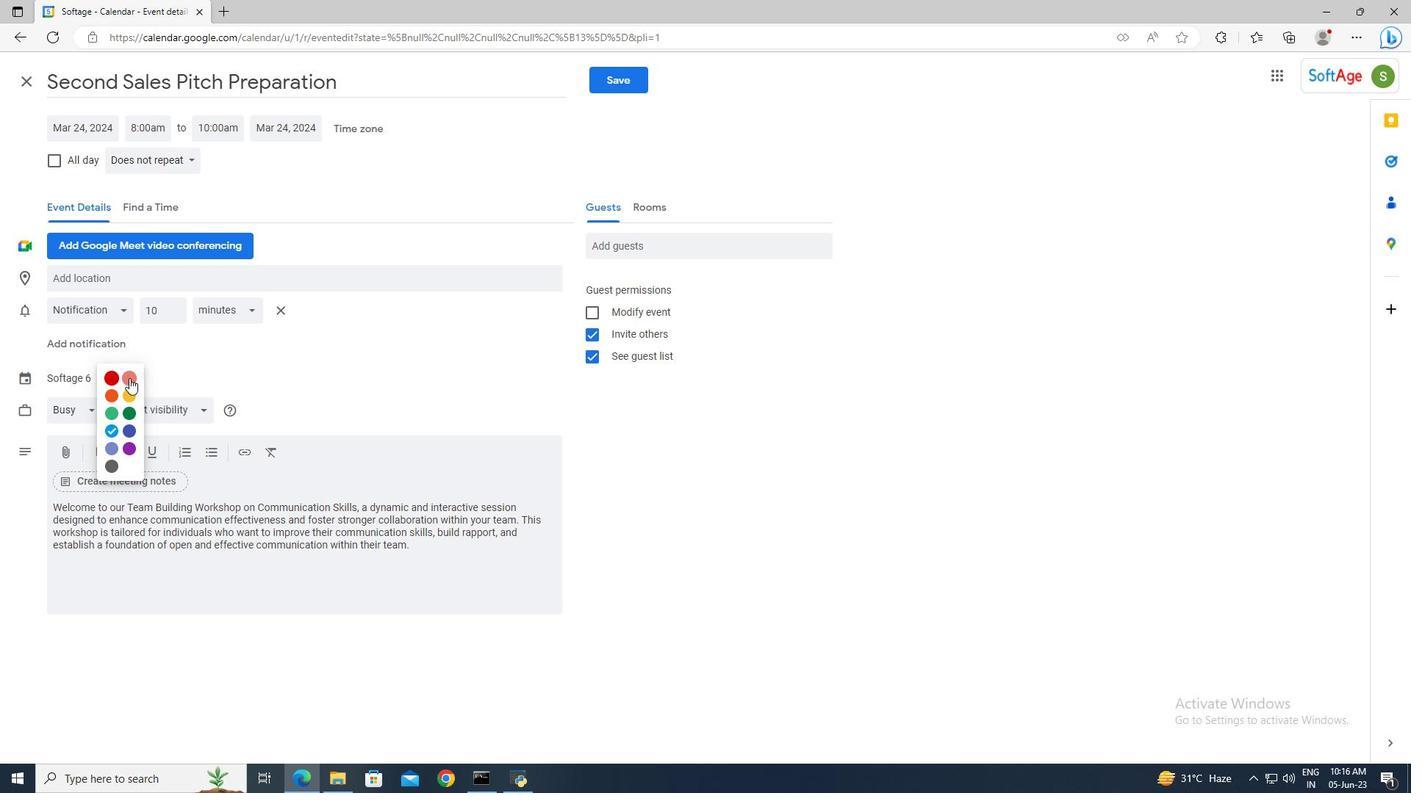 
Action: Mouse pressed left at (130, 378)
Screenshot: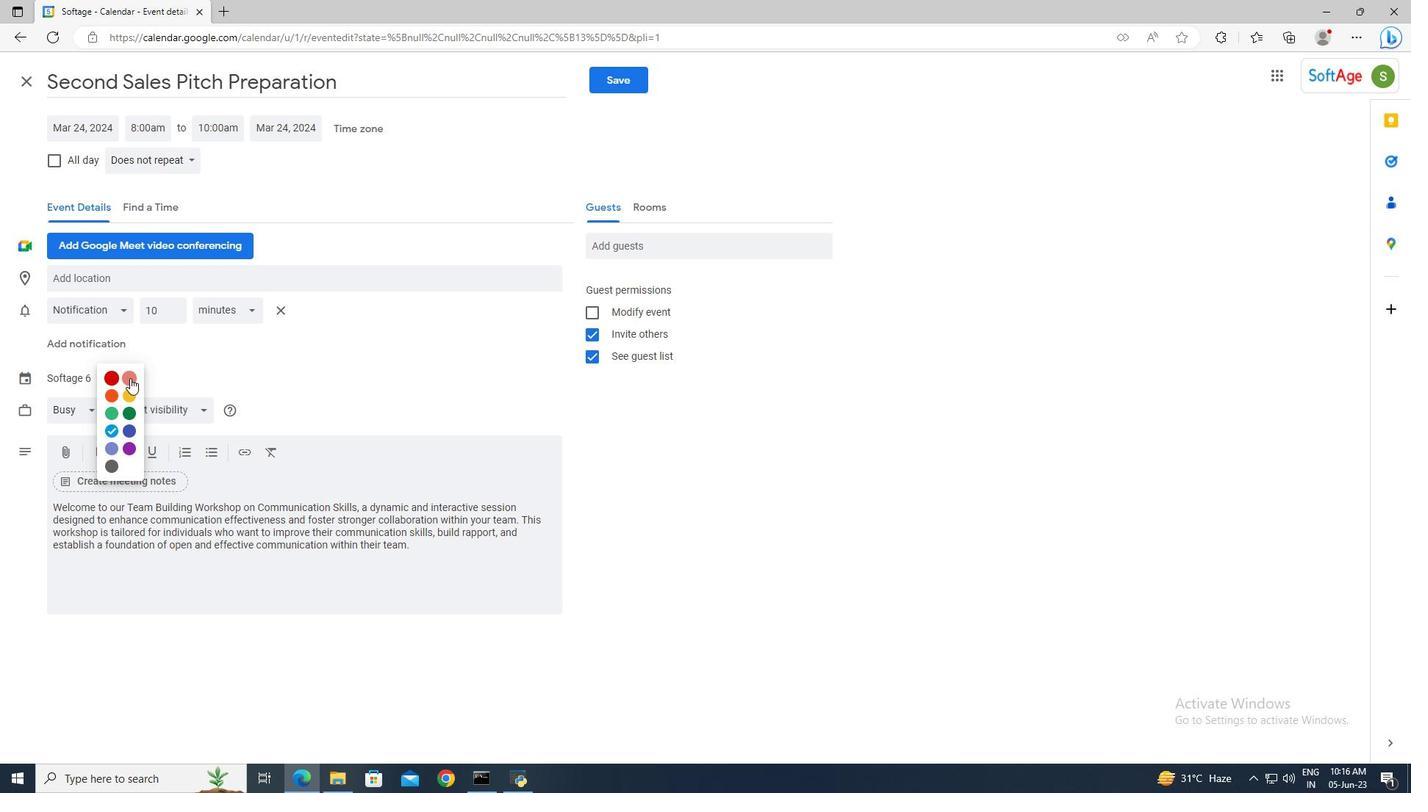 
Action: Mouse moved to (138, 274)
Screenshot: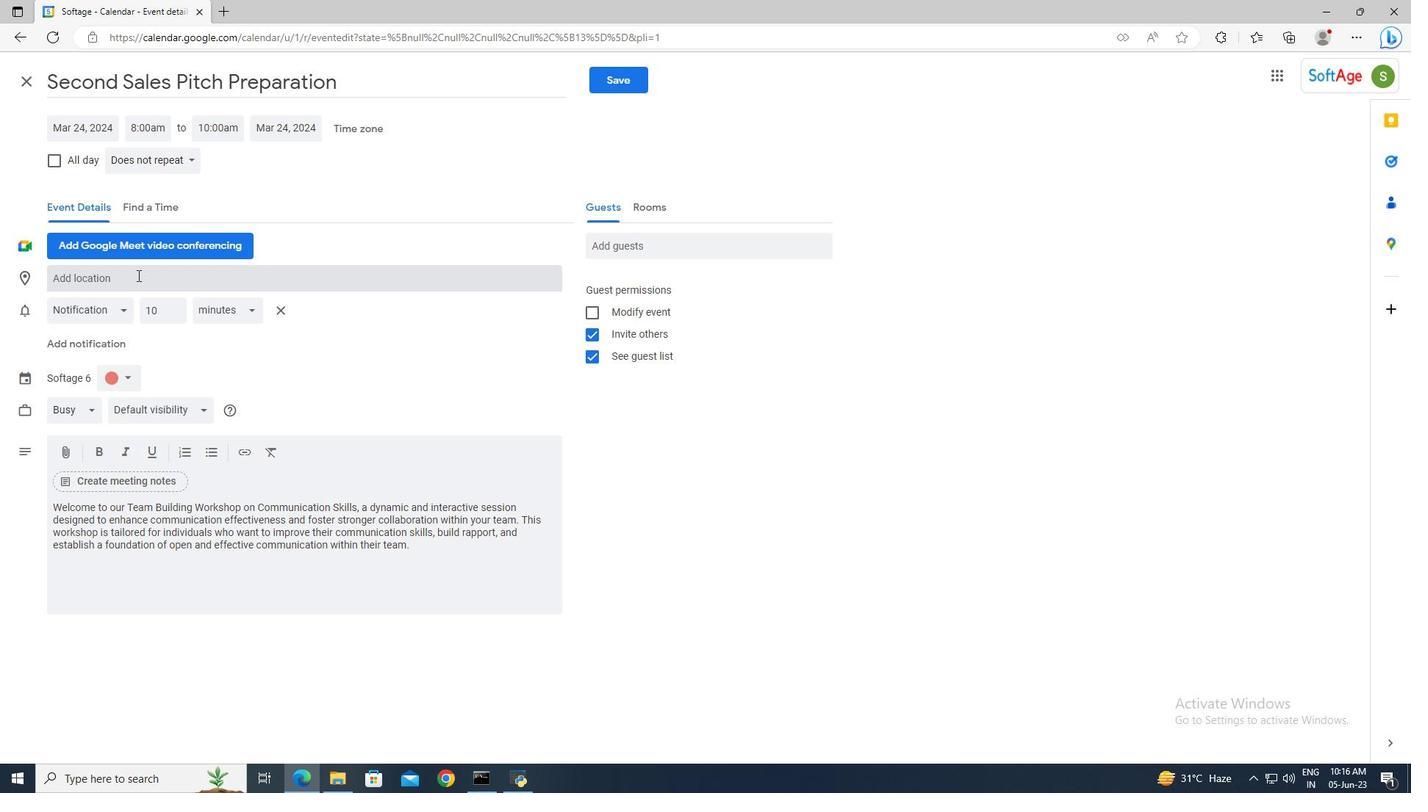 
Action: Mouse pressed left at (138, 274)
Screenshot: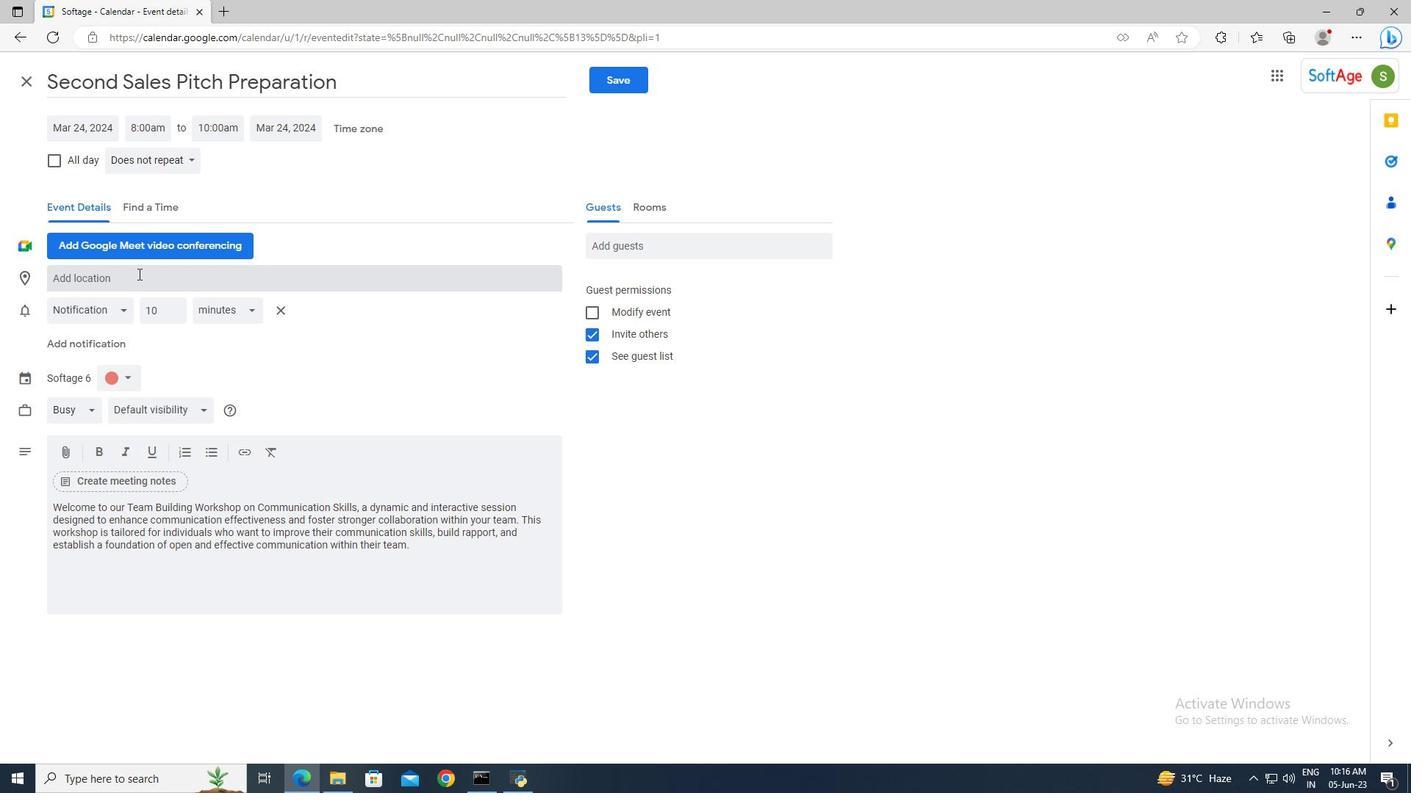
Action: Mouse moved to (140, 273)
Screenshot: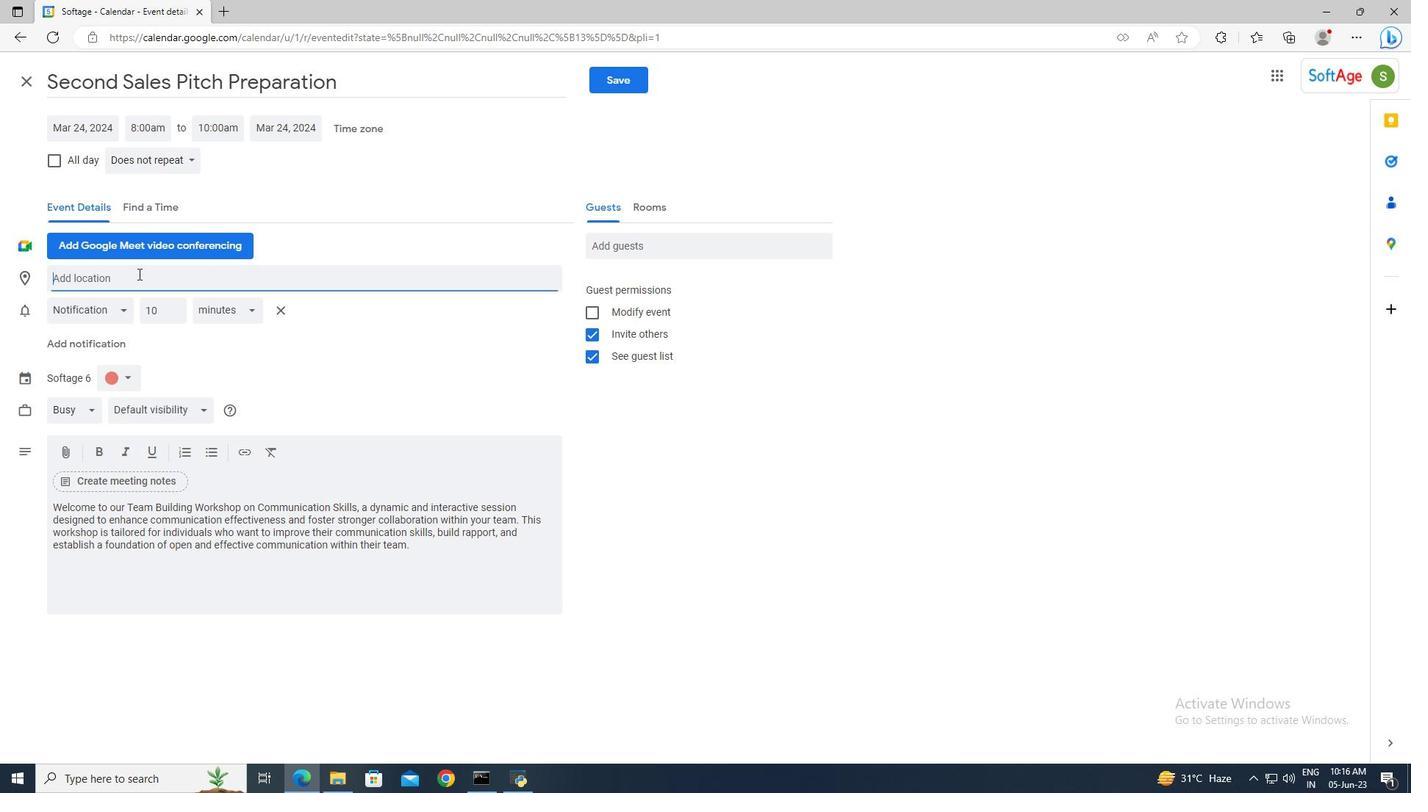 
Action: Key pressed 987<Key.space><Key.shift>Abu<Key.space><Key.shift>Simbel<Key.space><Key.shift>Temples,<Key.space><Key.shift>Abu<Key.space><Key.shift>Simbe
Screenshot: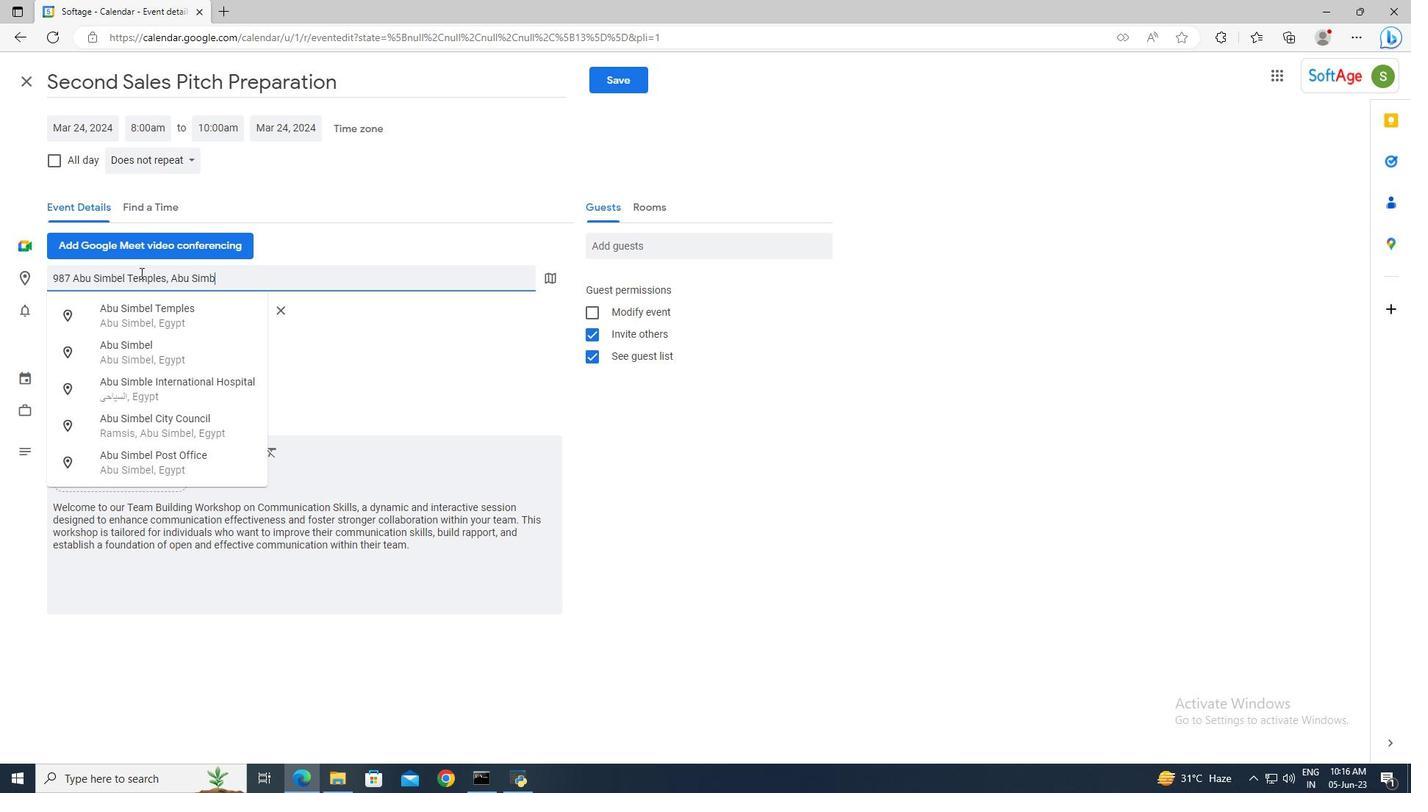 
Action: Mouse moved to (140, 273)
Screenshot: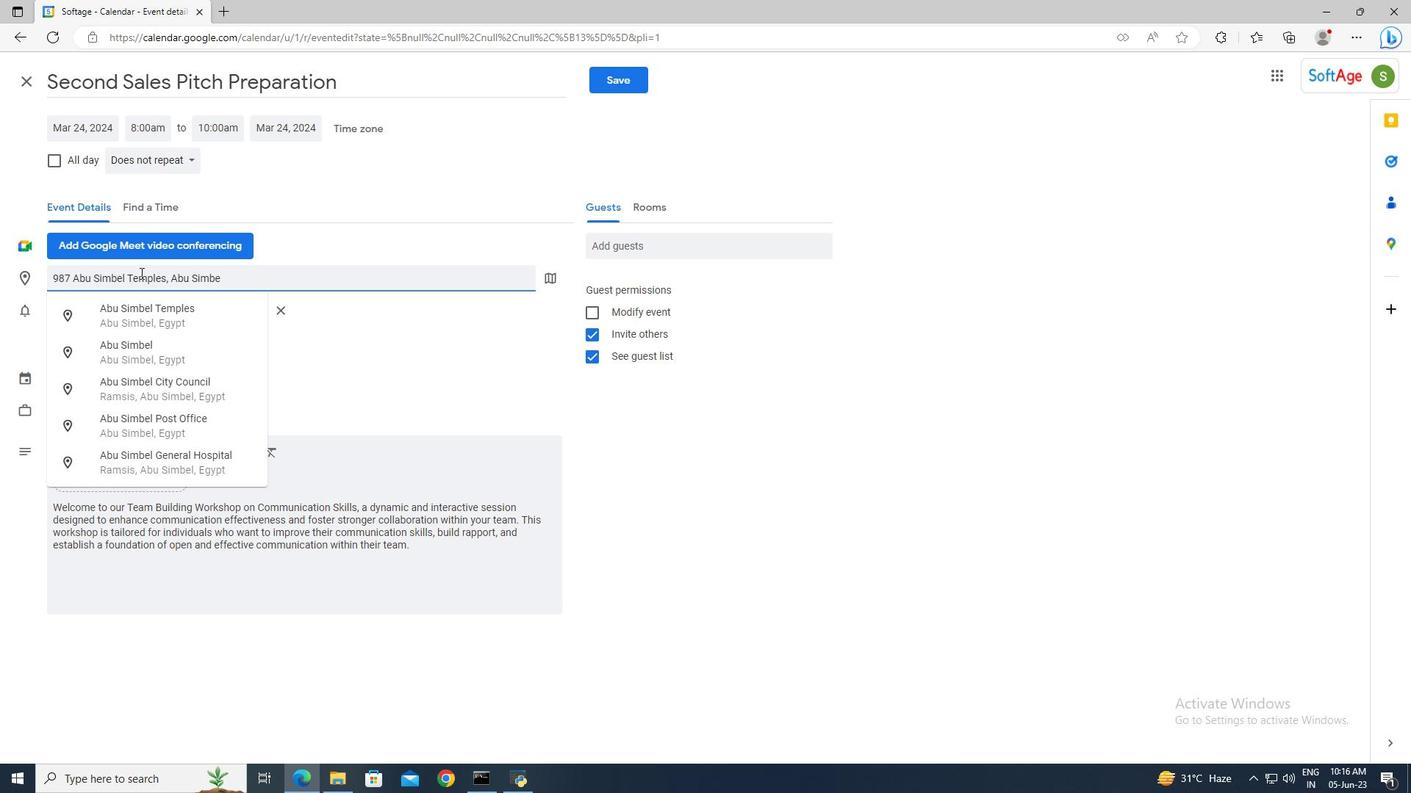 
Action: Key pressed l,<Key.space><Key.shift>Egypt
Screenshot: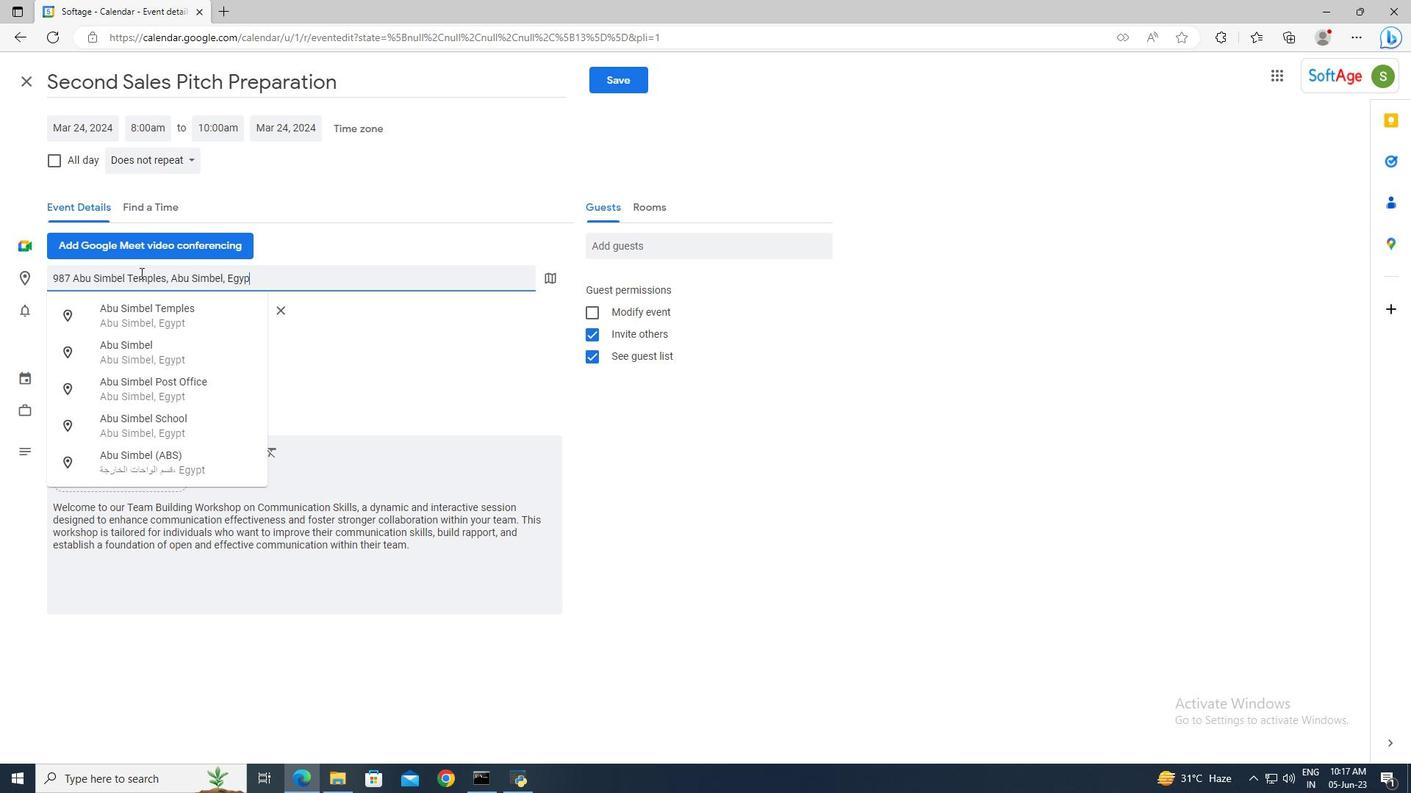 
Action: Mouse moved to (157, 305)
Screenshot: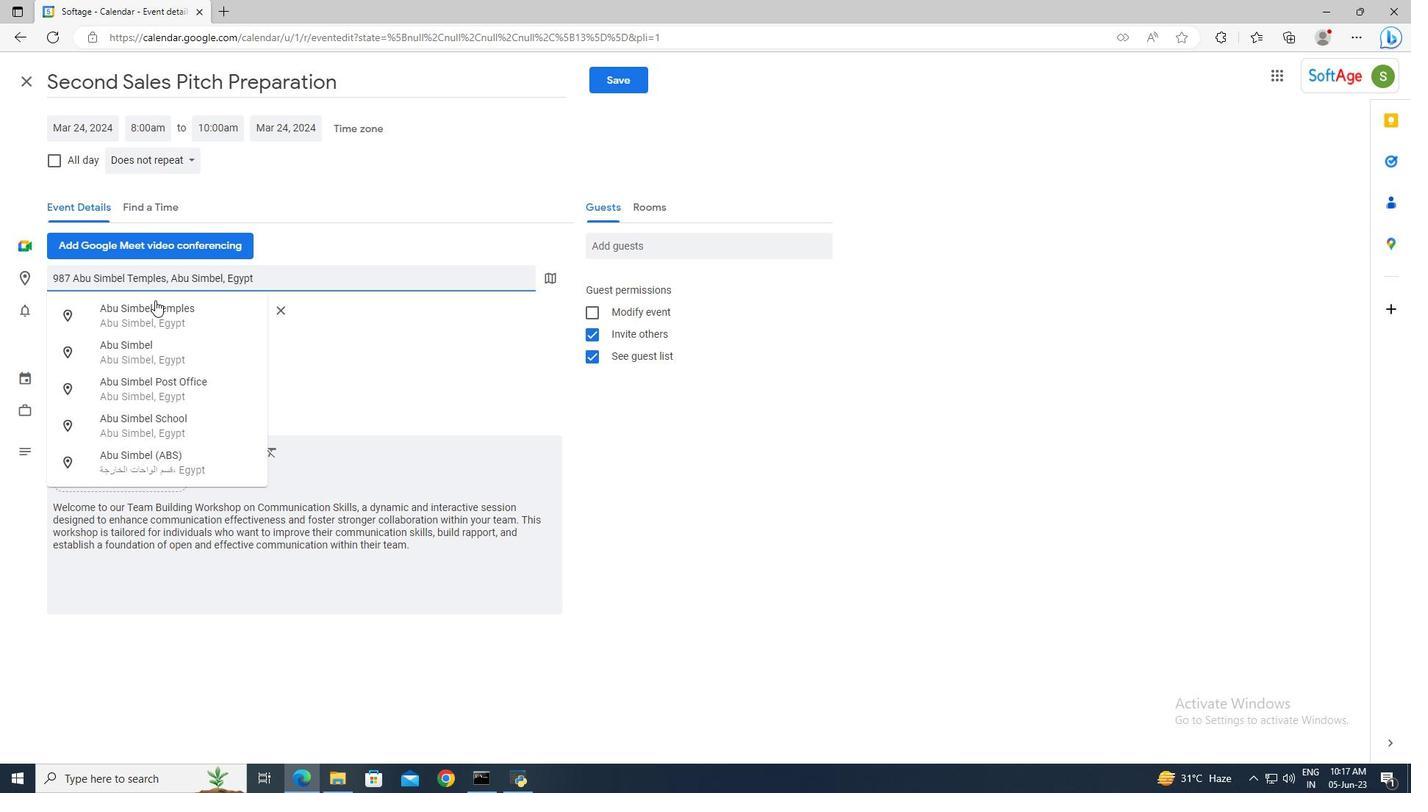 
Action: Mouse pressed left at (157, 305)
Screenshot: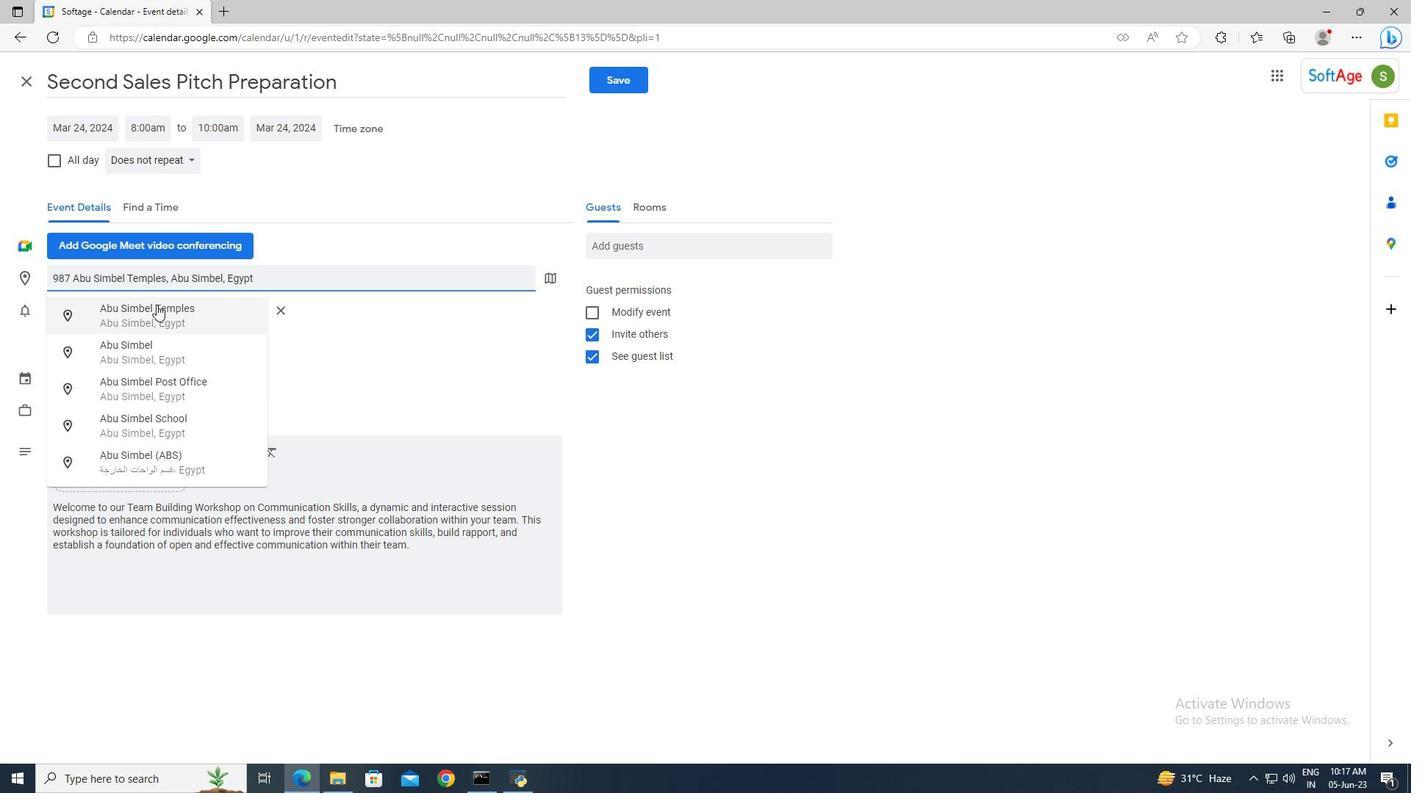 
Action: Mouse moved to (614, 249)
Screenshot: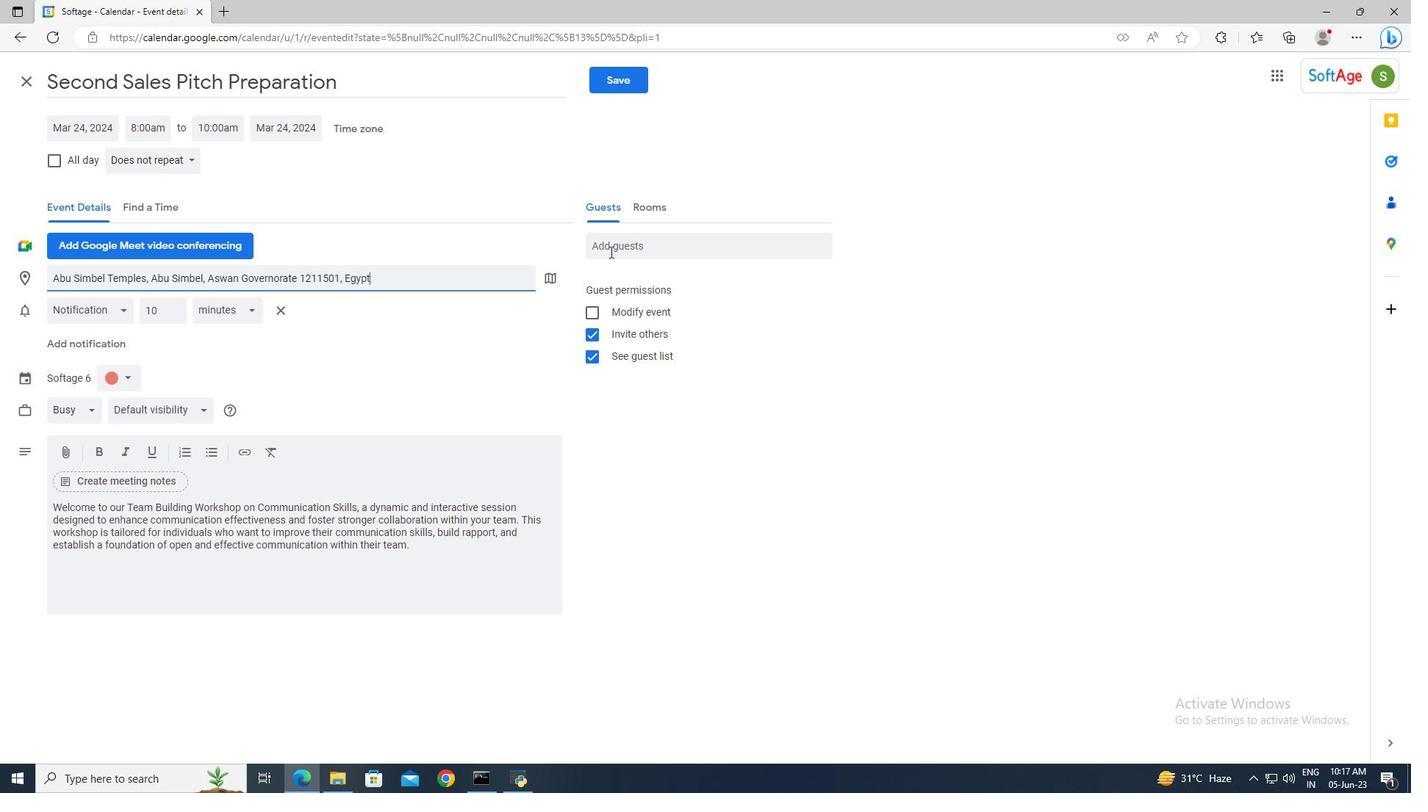 
Action: Mouse pressed left at (614, 249)
Screenshot: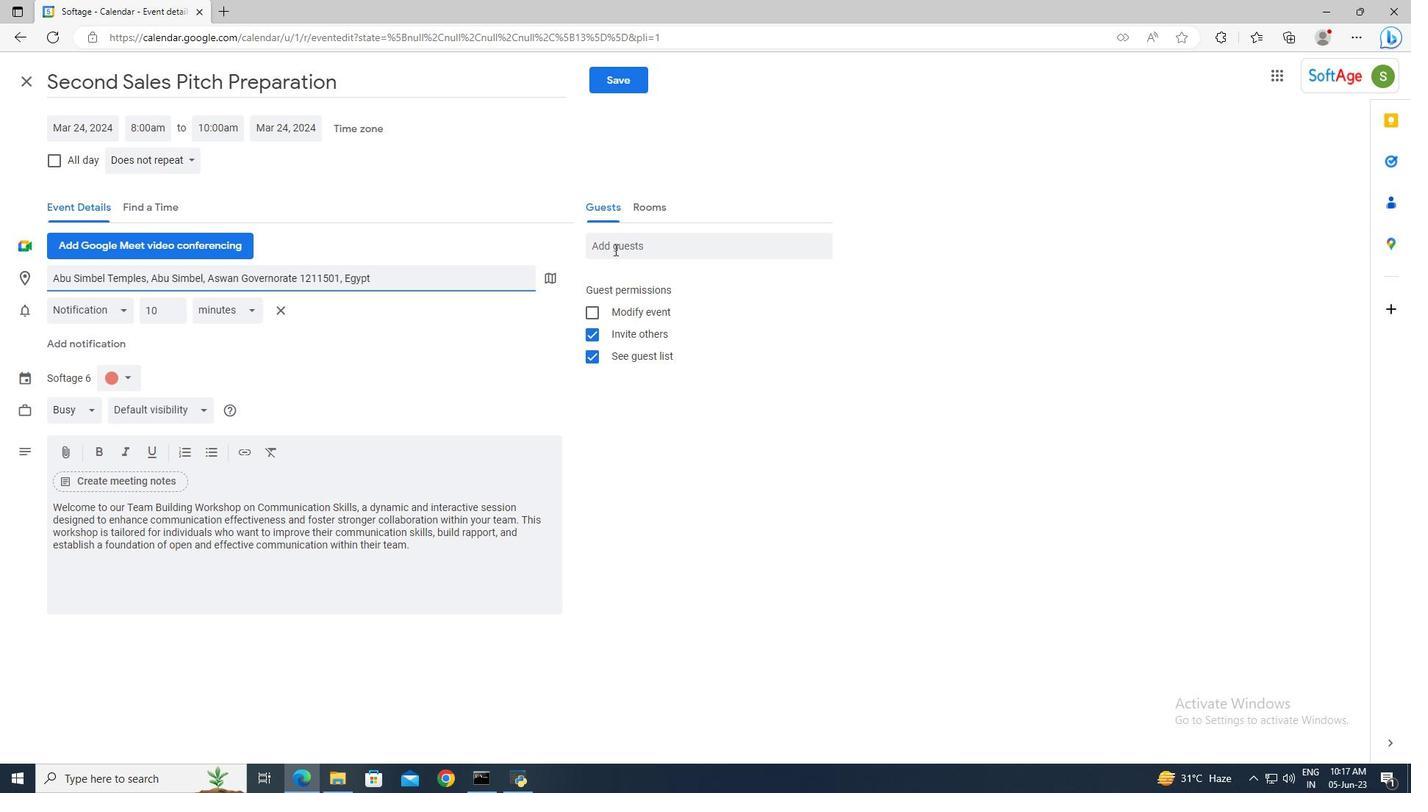 
Action: Key pressed softage.4<Key.shift>@softage.net<Key.enter>softage.1<Key.shift>@softage.net<Key.enter>
Screenshot: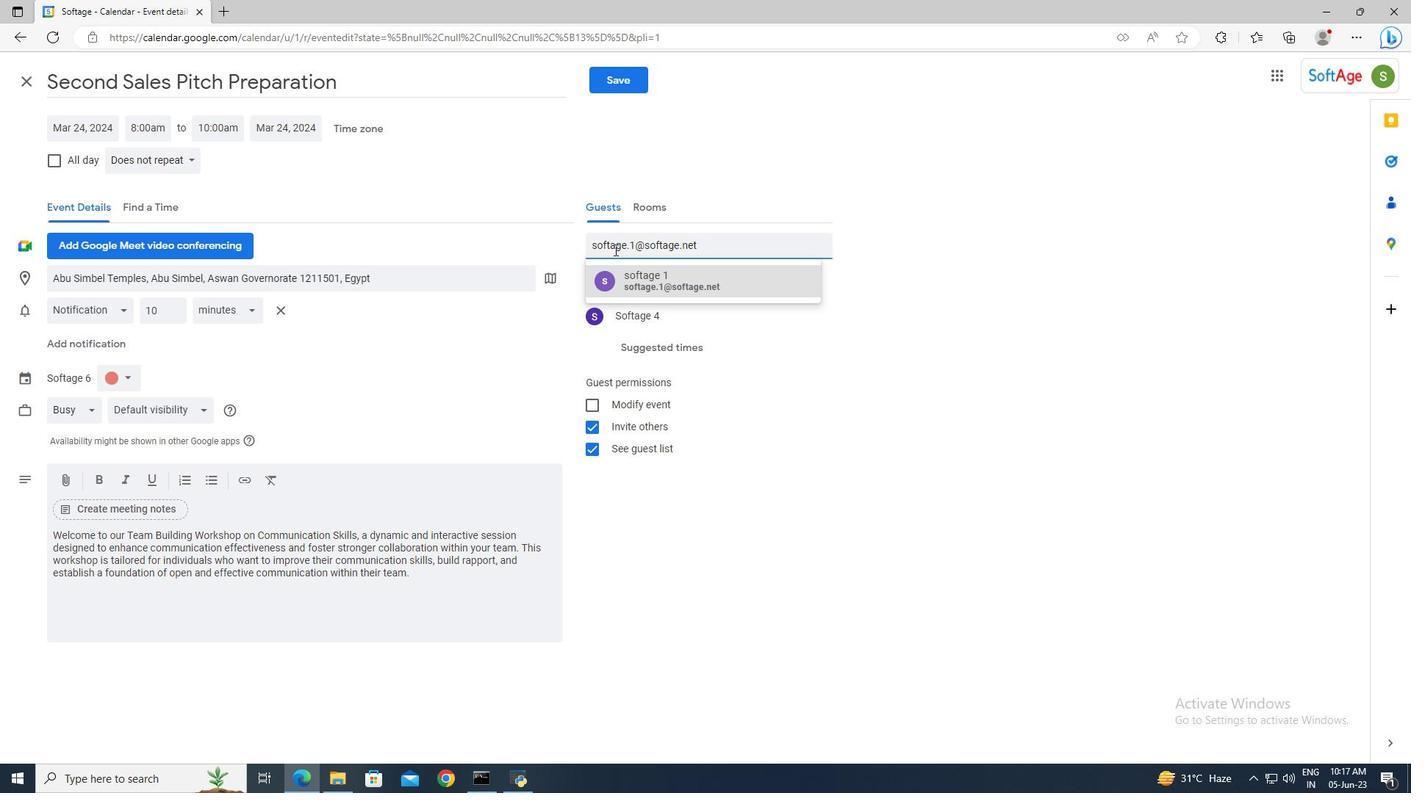 
Action: Mouse moved to (178, 155)
Screenshot: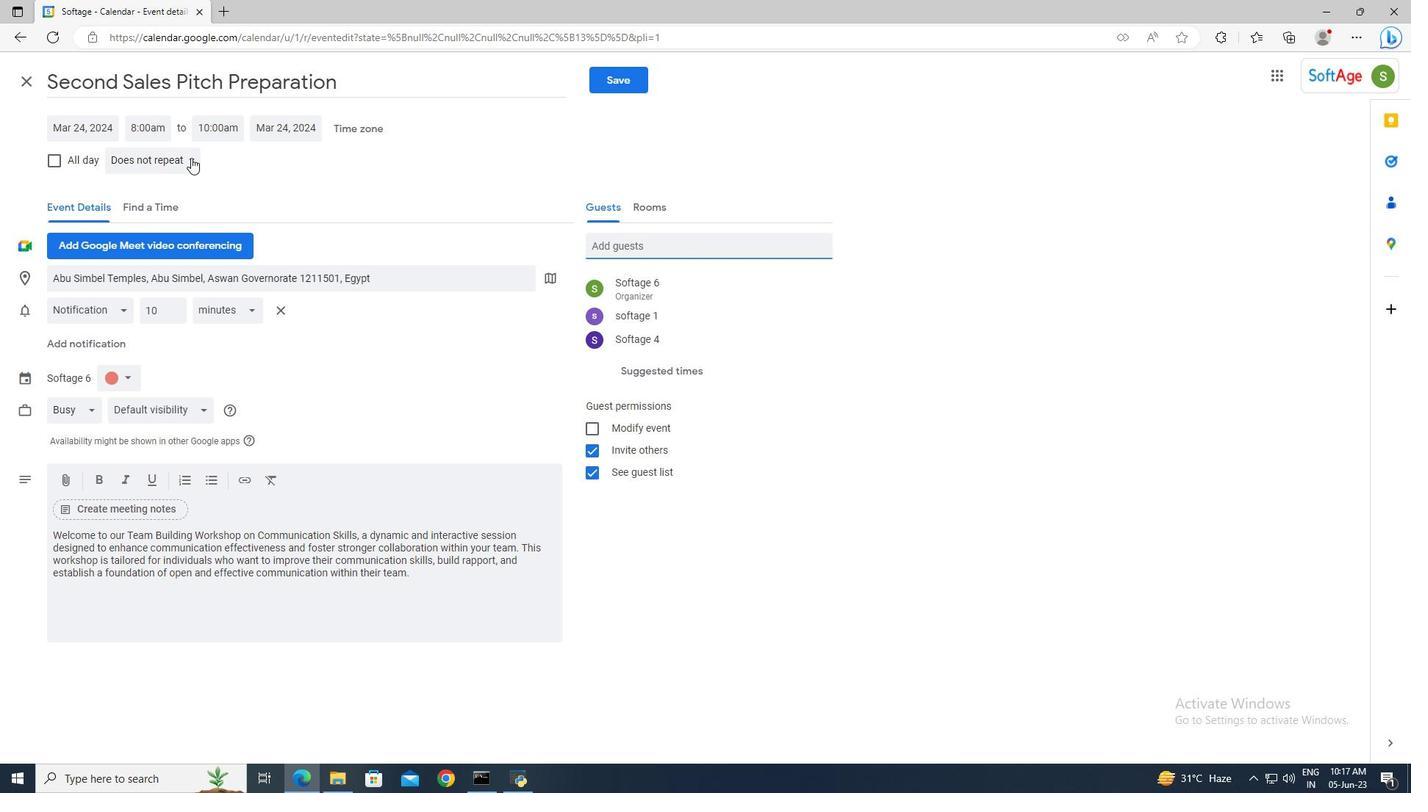 
Action: Mouse pressed left at (178, 155)
Screenshot: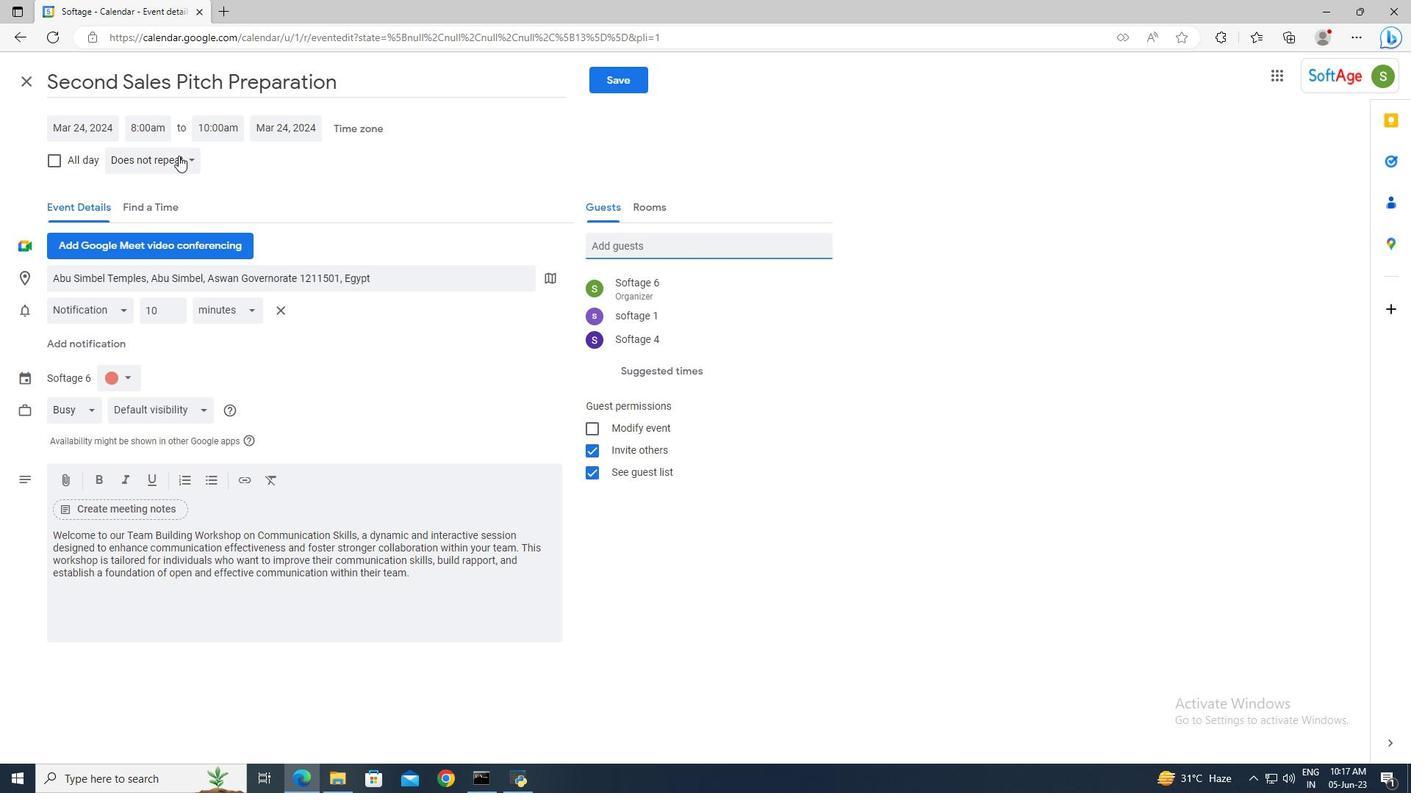 
Action: Mouse moved to (183, 288)
Screenshot: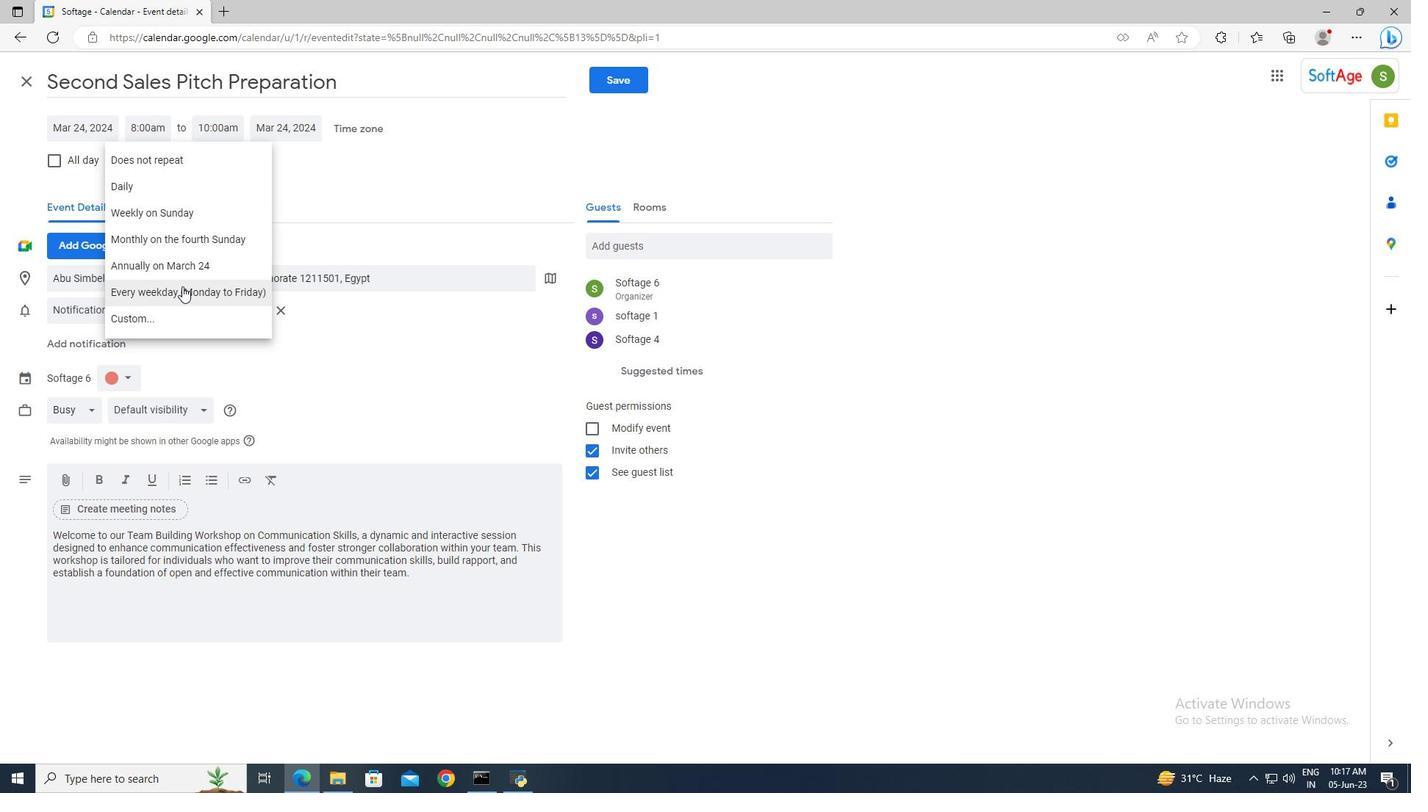 
Action: Mouse pressed left at (183, 288)
Screenshot: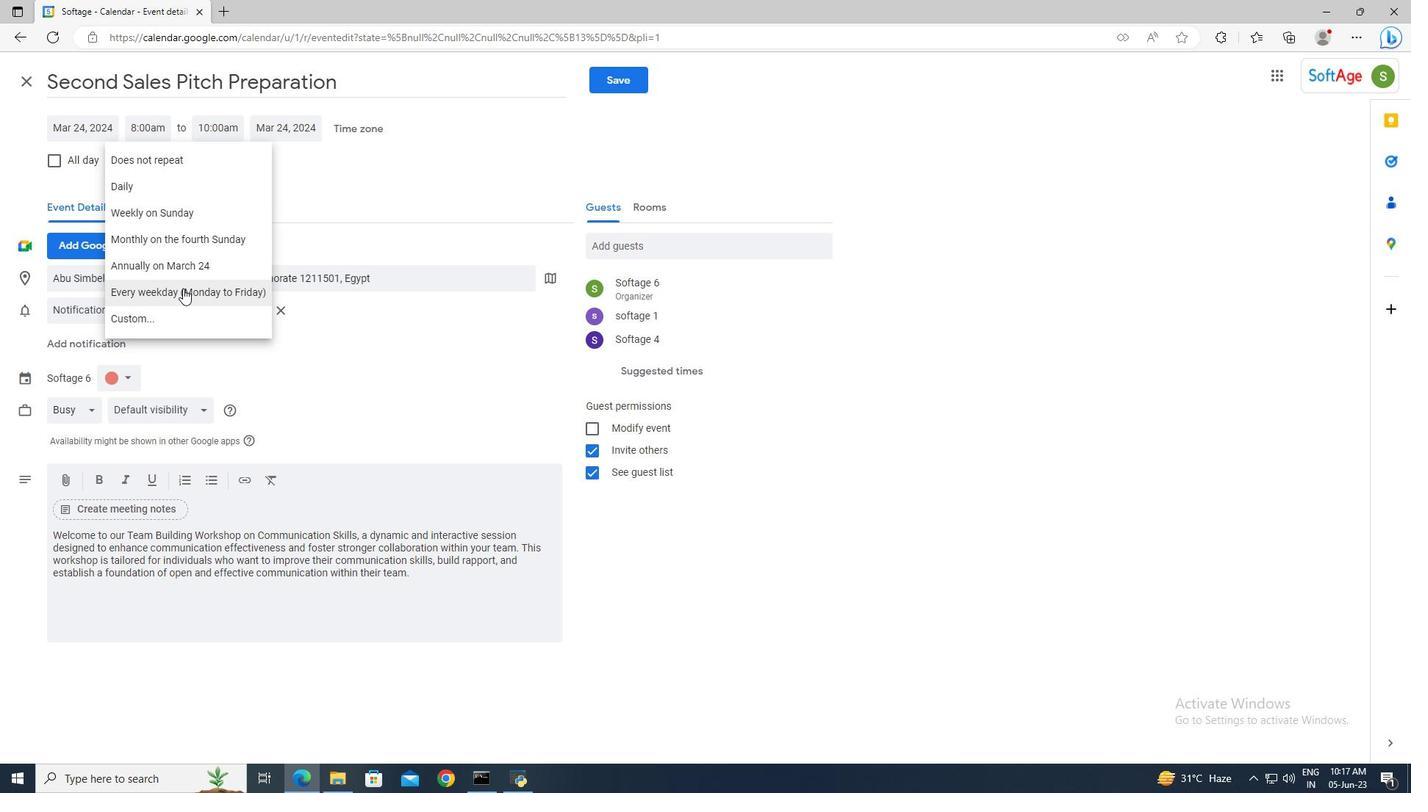 
Action: Mouse moved to (613, 84)
Screenshot: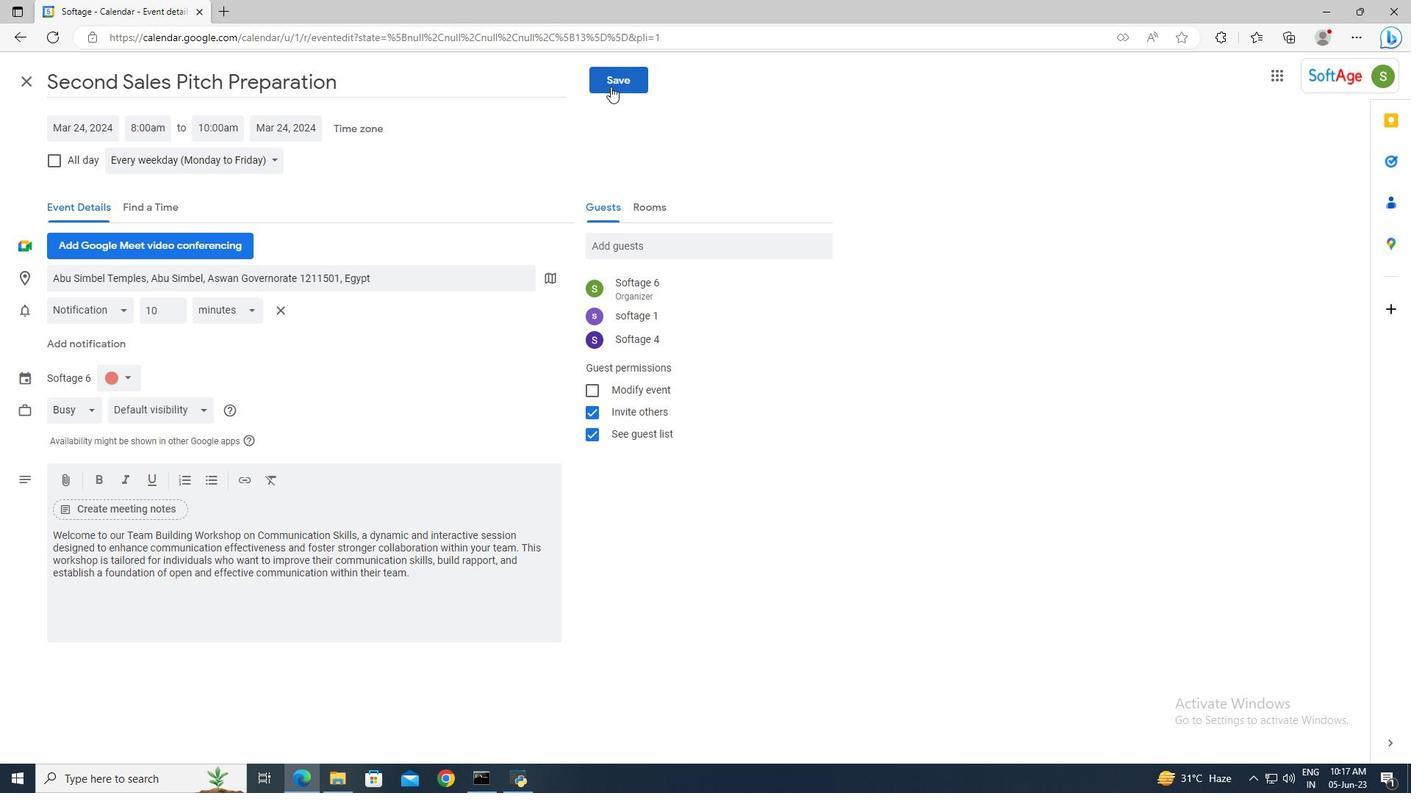 
Action: Mouse pressed left at (613, 84)
Screenshot: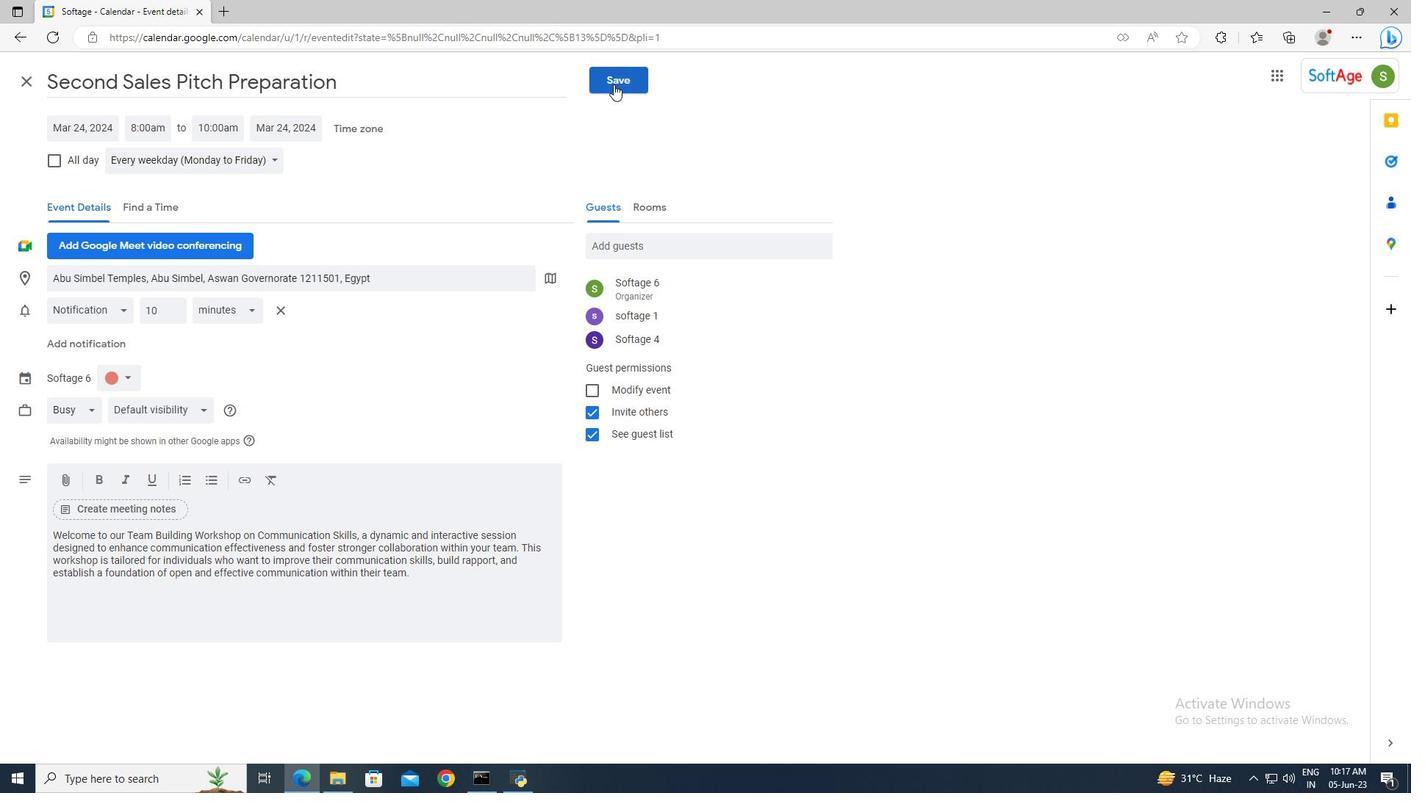 
Action: Mouse moved to (835, 442)
Screenshot: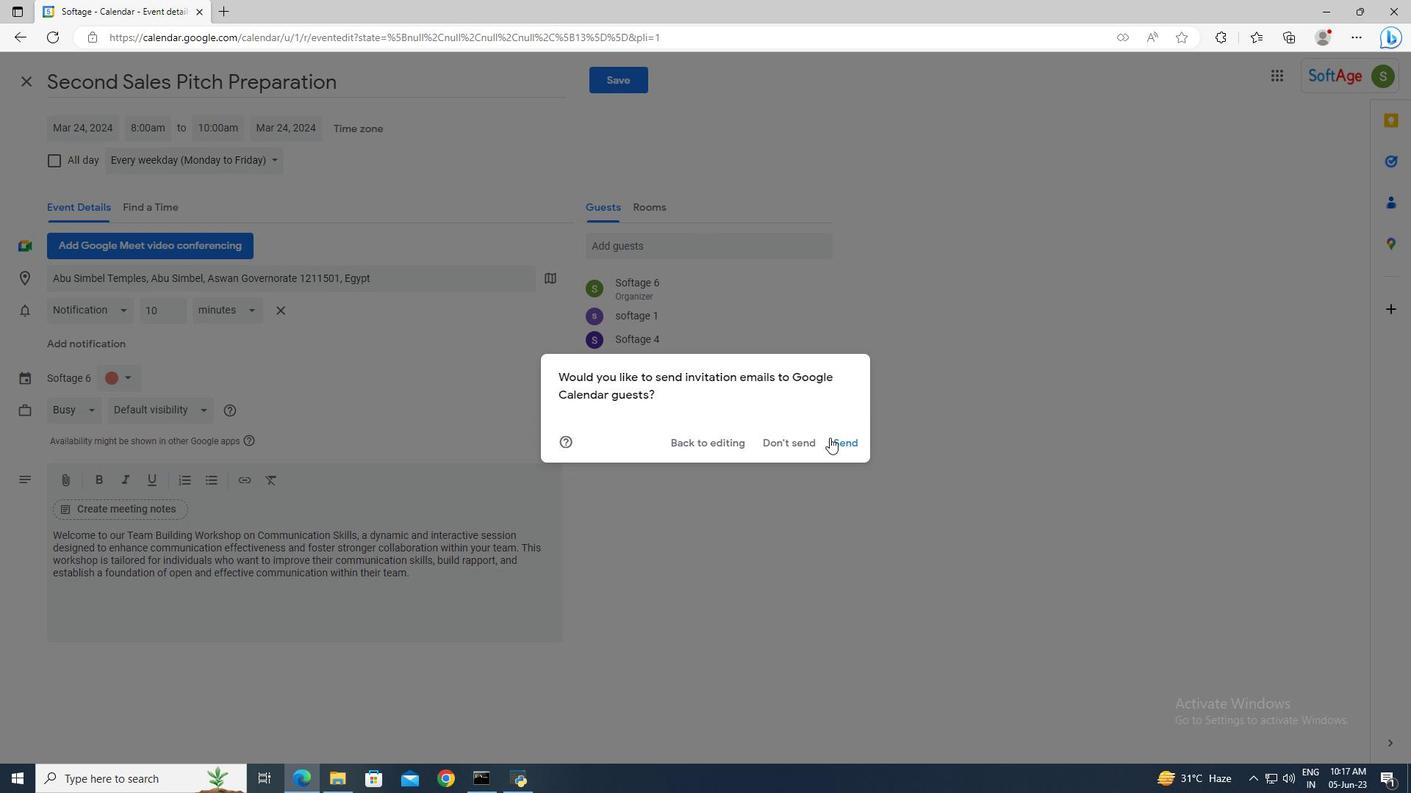 
Action: Mouse pressed left at (835, 442)
Screenshot: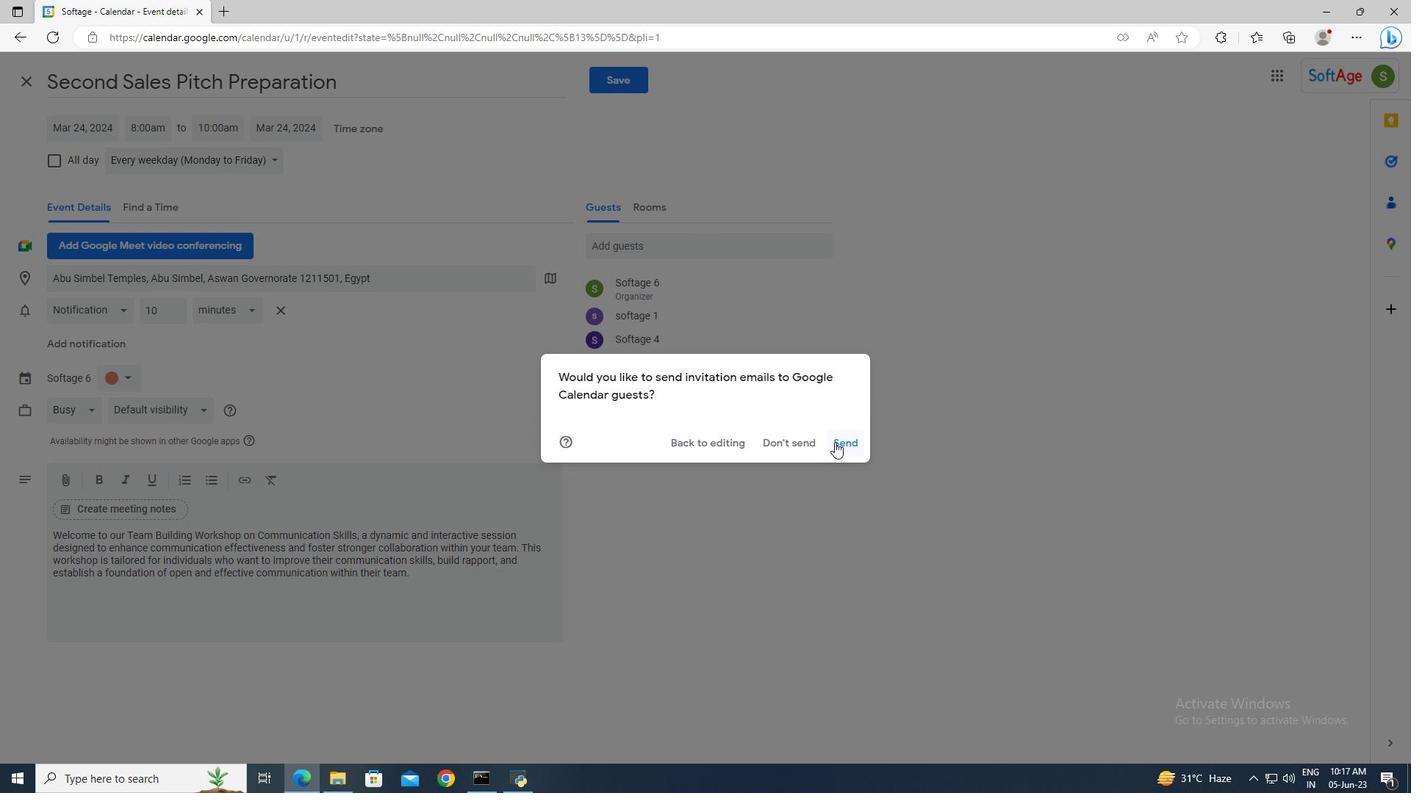 
Action: Mouse moved to (835, 443)
Screenshot: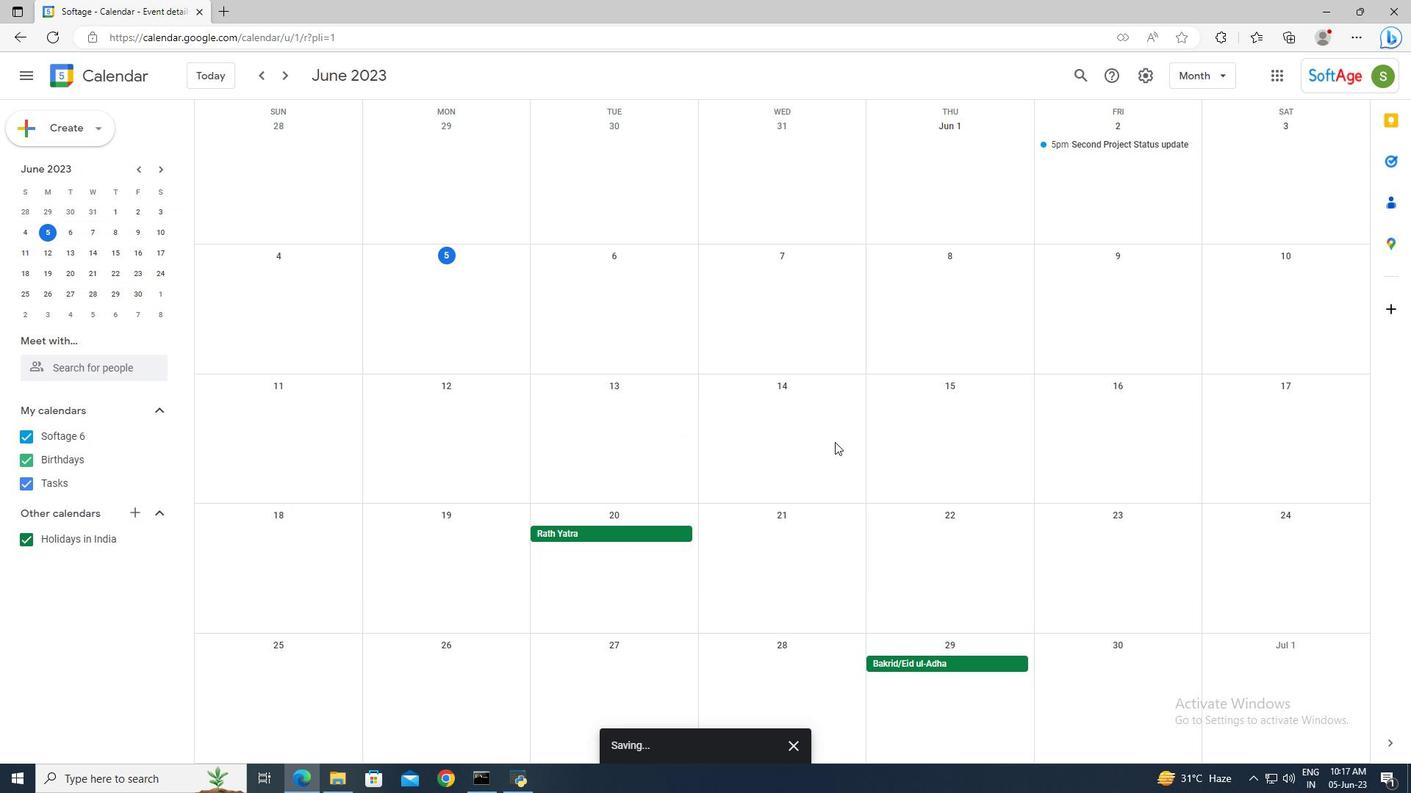 
